 Task: Find a house in Rameswaram for 9 guests from 8th to 15th August with Wifi, TV, Gym, Breakfast, 5 bedrooms, 8+ beds, 5 bathrooms, and a price range of ₹10,000 to ₹14,000.
Action: Mouse moved to (452, 104)
Screenshot: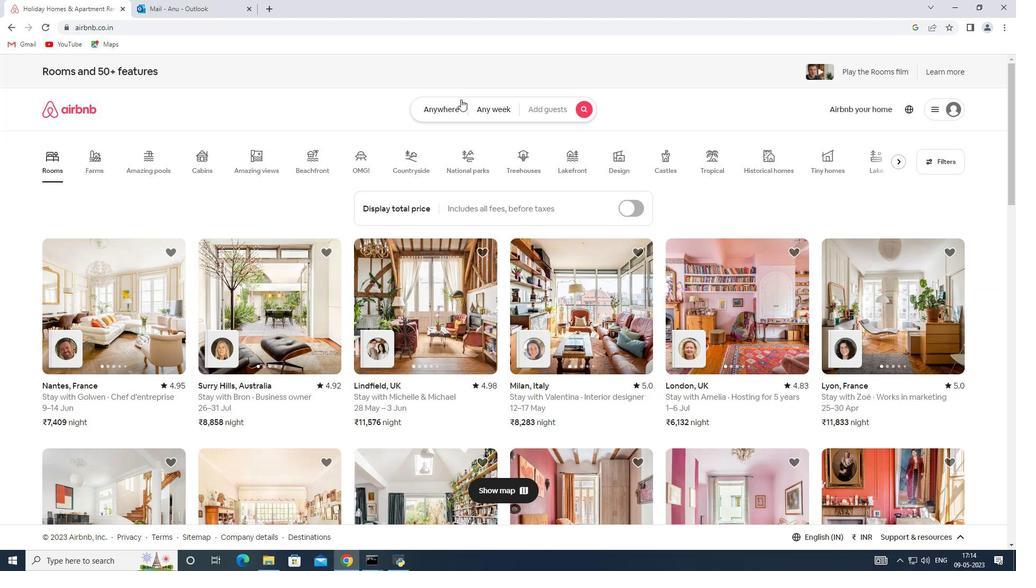 
Action: Mouse pressed left at (452, 104)
Screenshot: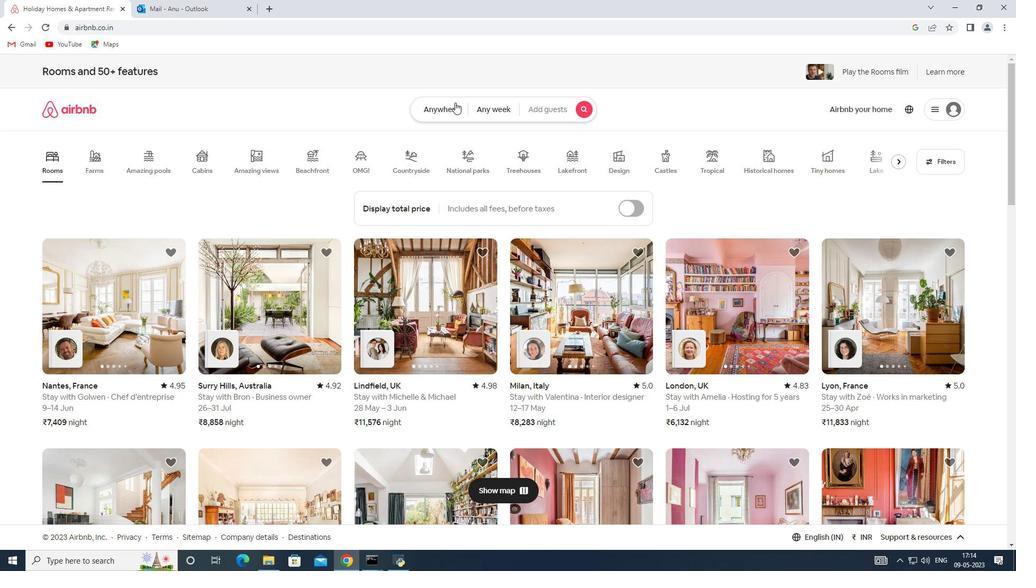 
Action: Mouse moved to (391, 155)
Screenshot: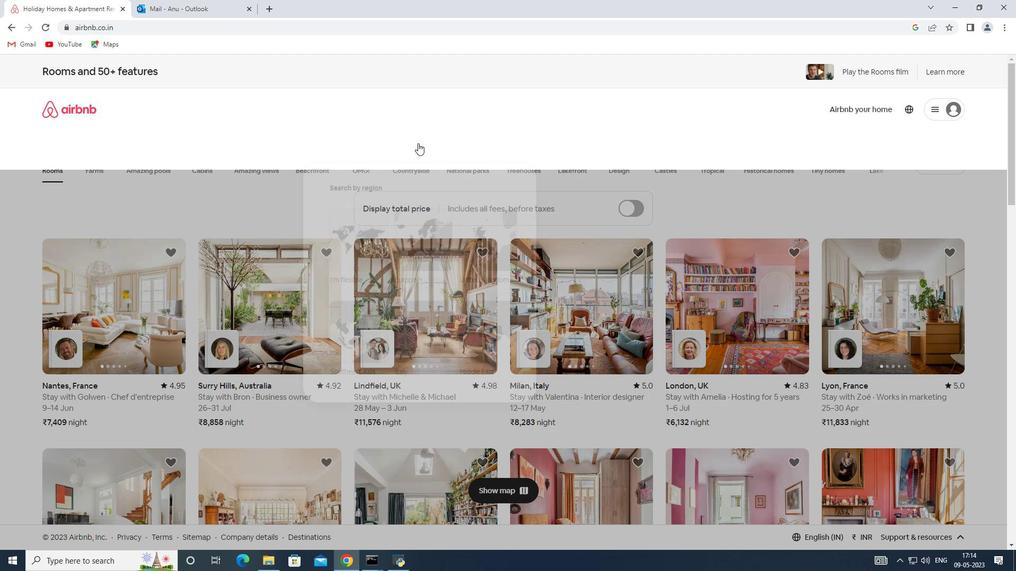 
Action: Mouse pressed left at (391, 155)
Screenshot: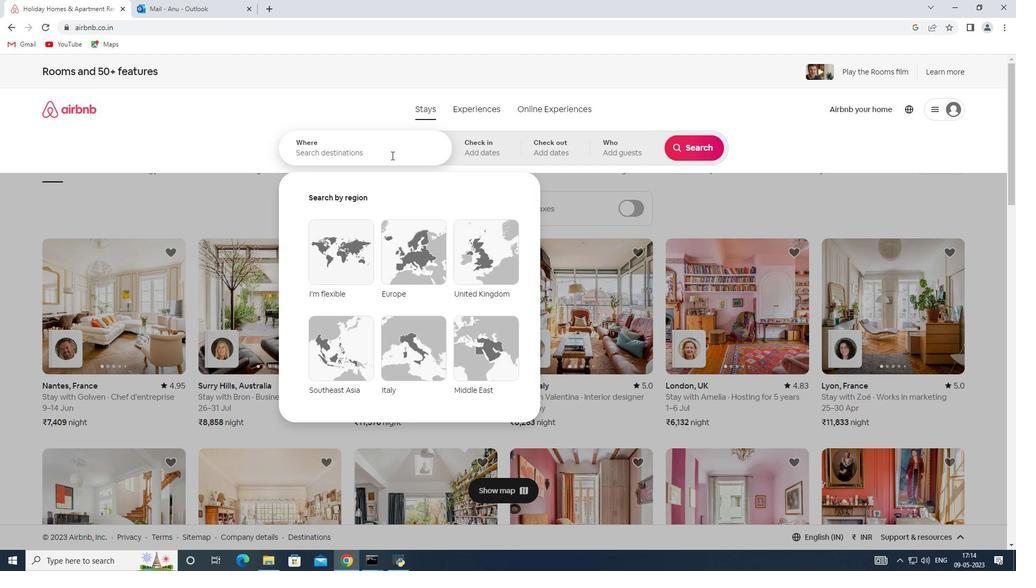 
Action: Key pressed <Key.shift><Key.shift><Key.shift>Rameswaram,<Key.shift>India
Screenshot: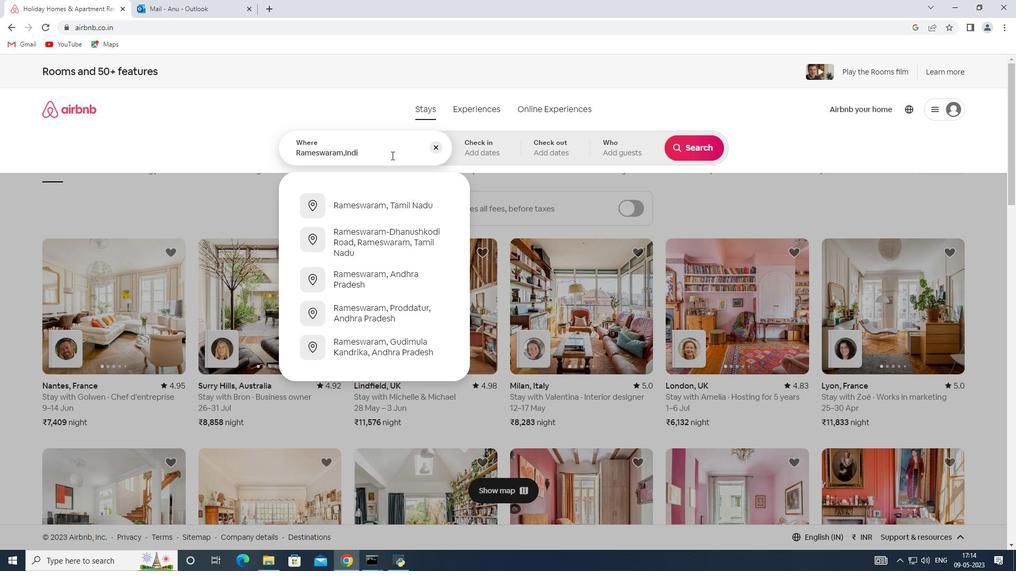 
Action: Mouse moved to (488, 150)
Screenshot: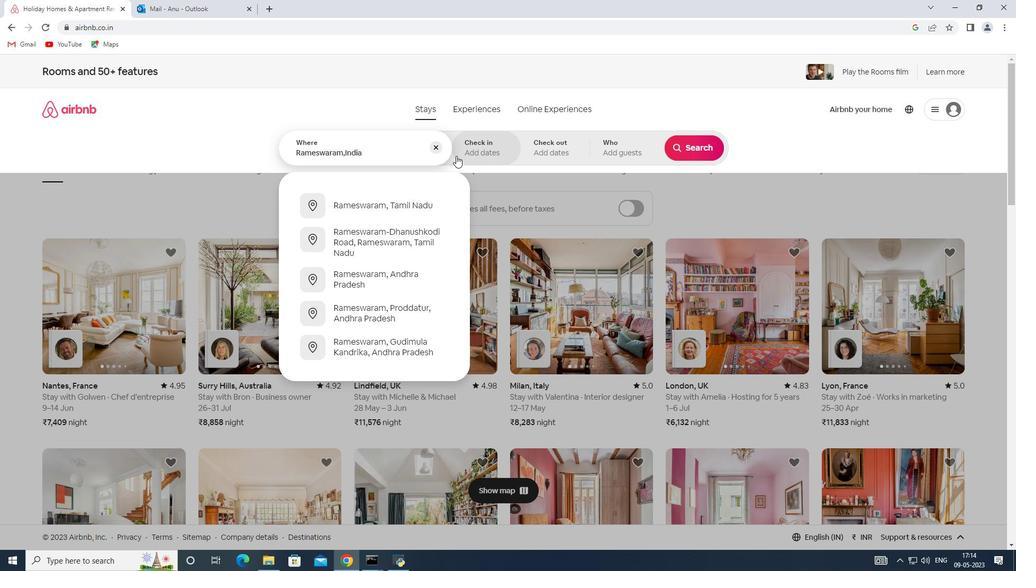
Action: Mouse pressed left at (488, 150)
Screenshot: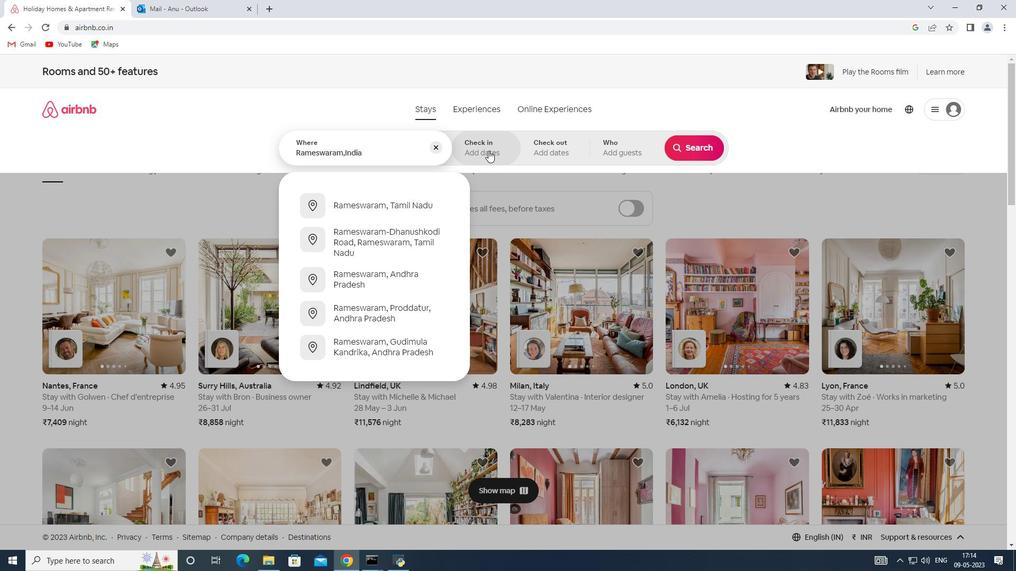 
Action: Mouse moved to (691, 236)
Screenshot: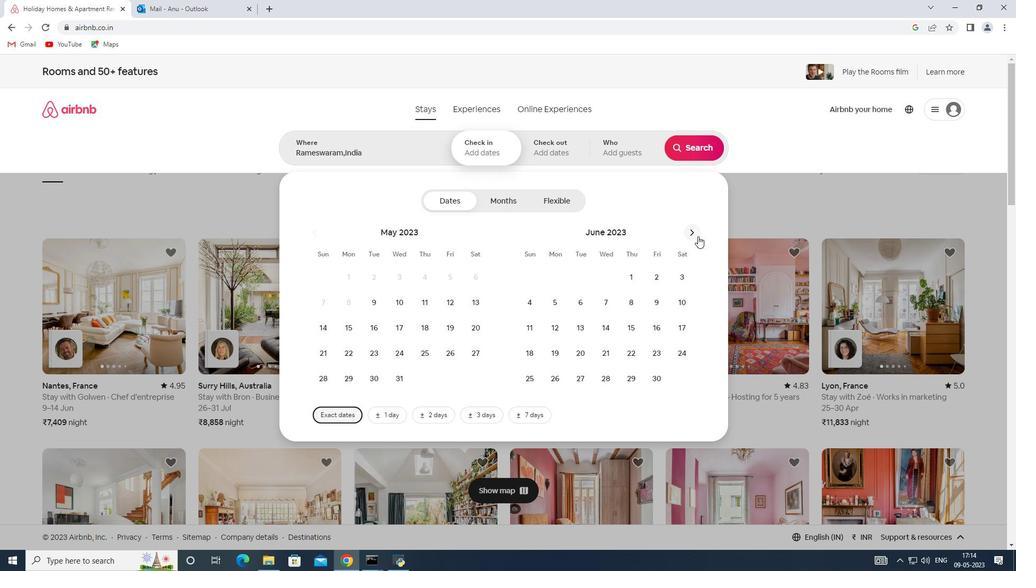 
Action: Mouse pressed left at (691, 236)
Screenshot: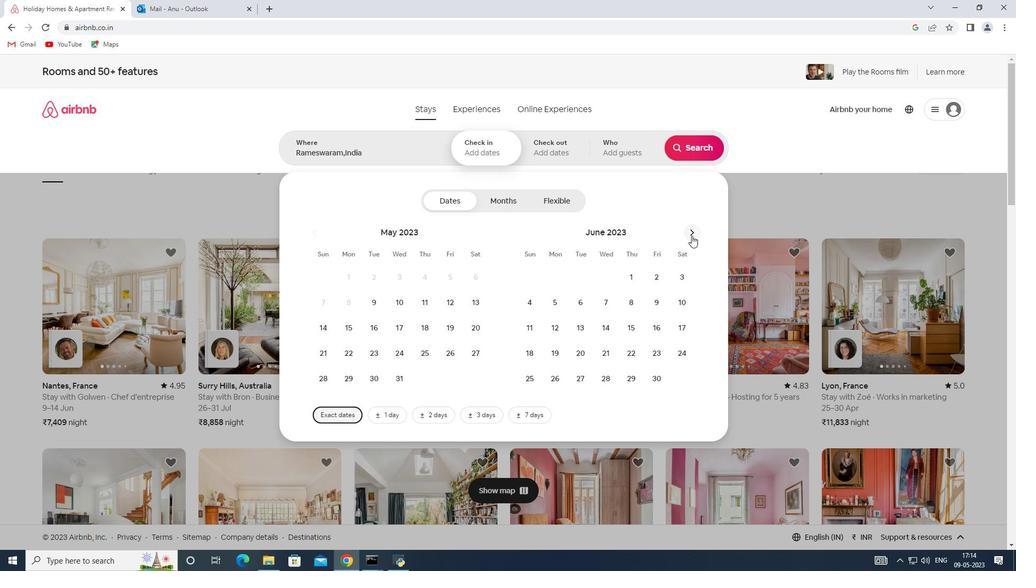 
Action: Mouse pressed left at (691, 236)
Screenshot: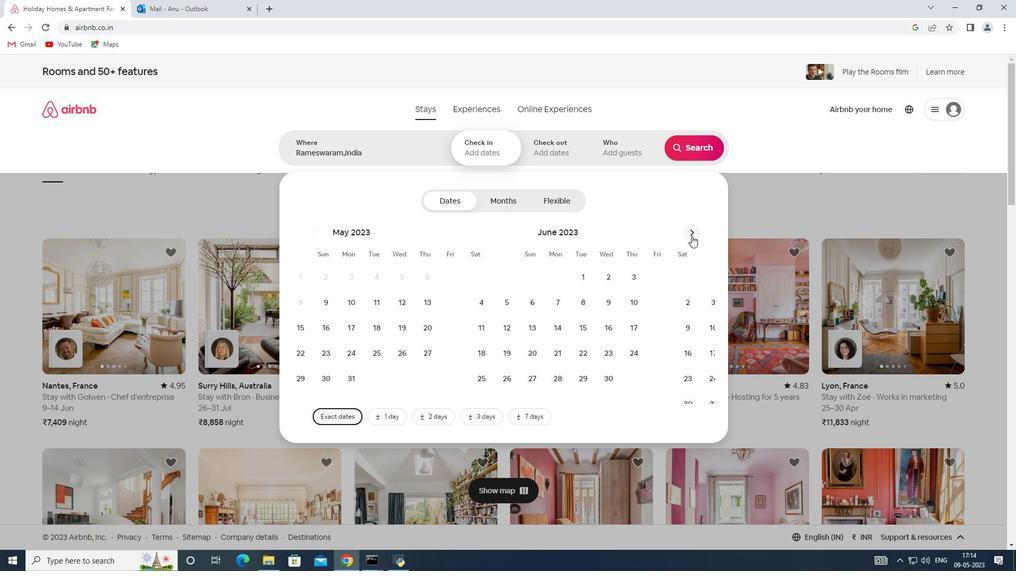 
Action: Mouse moved to (583, 301)
Screenshot: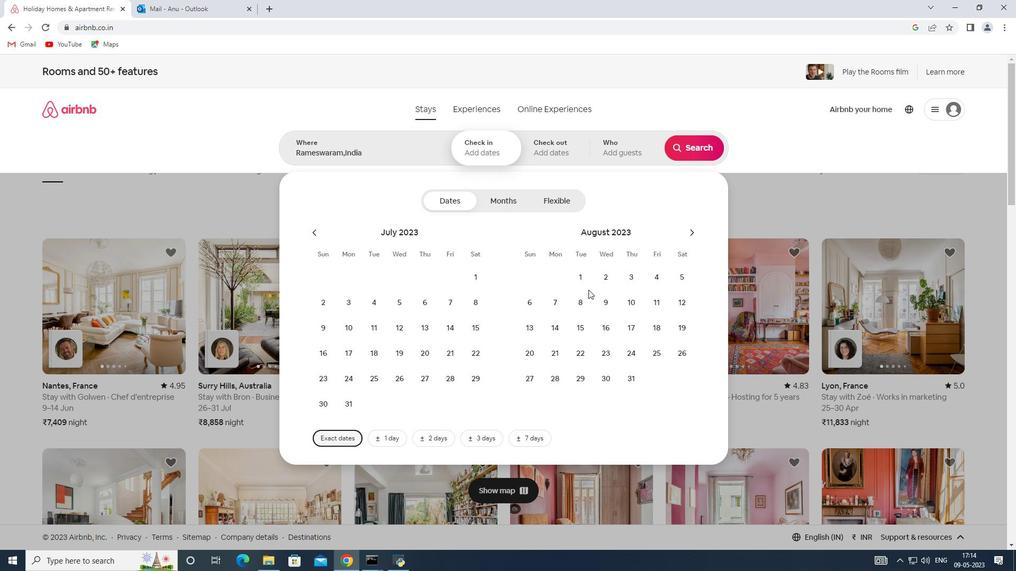 
Action: Mouse pressed left at (583, 301)
Screenshot: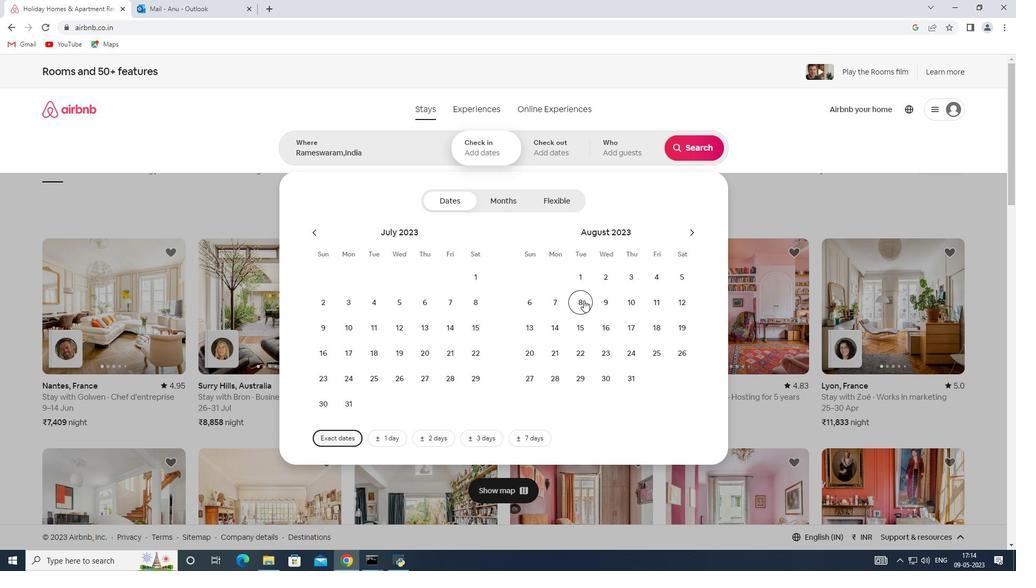 
Action: Mouse moved to (582, 323)
Screenshot: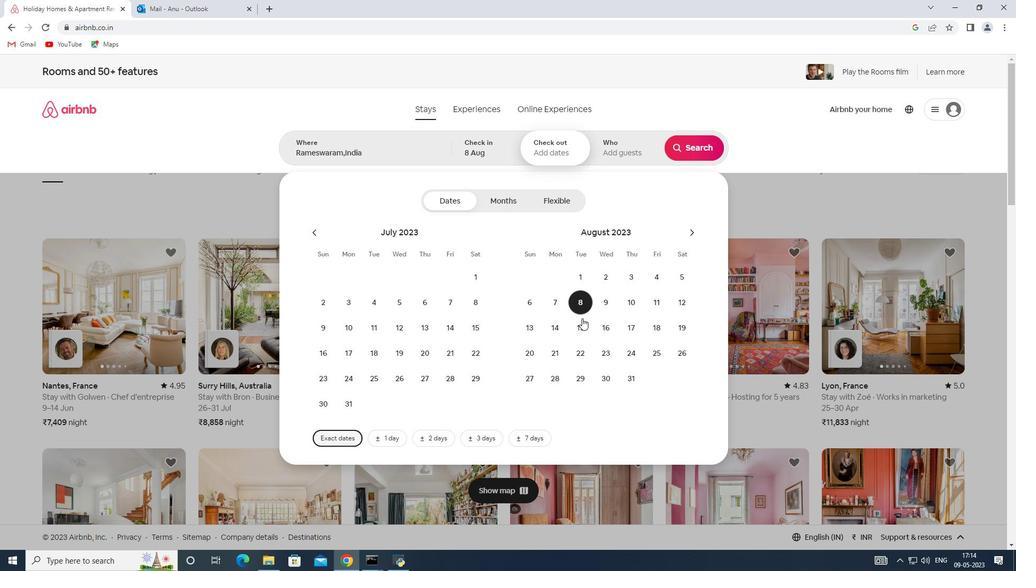 
Action: Mouse pressed left at (582, 323)
Screenshot: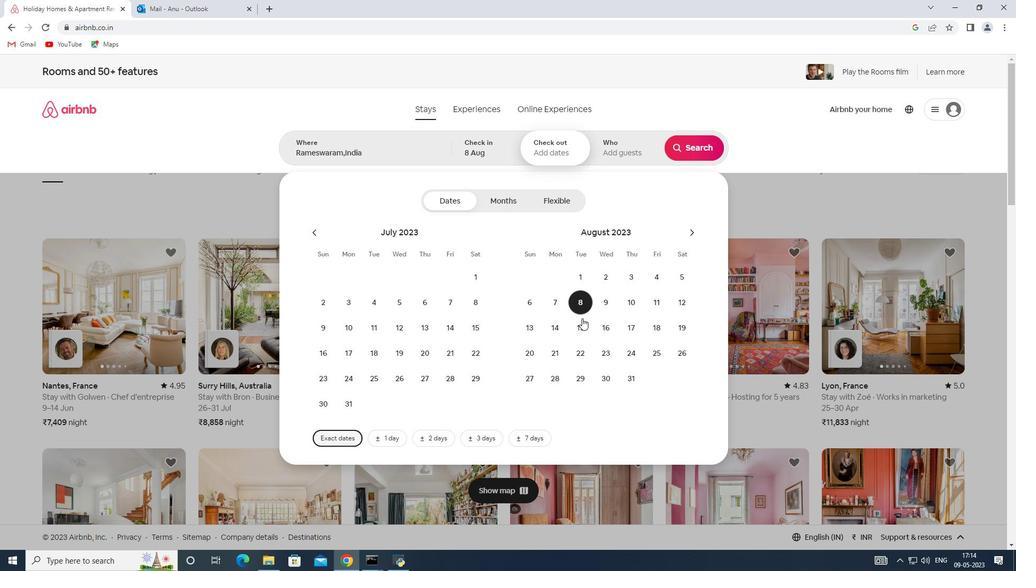 
Action: Mouse moved to (641, 145)
Screenshot: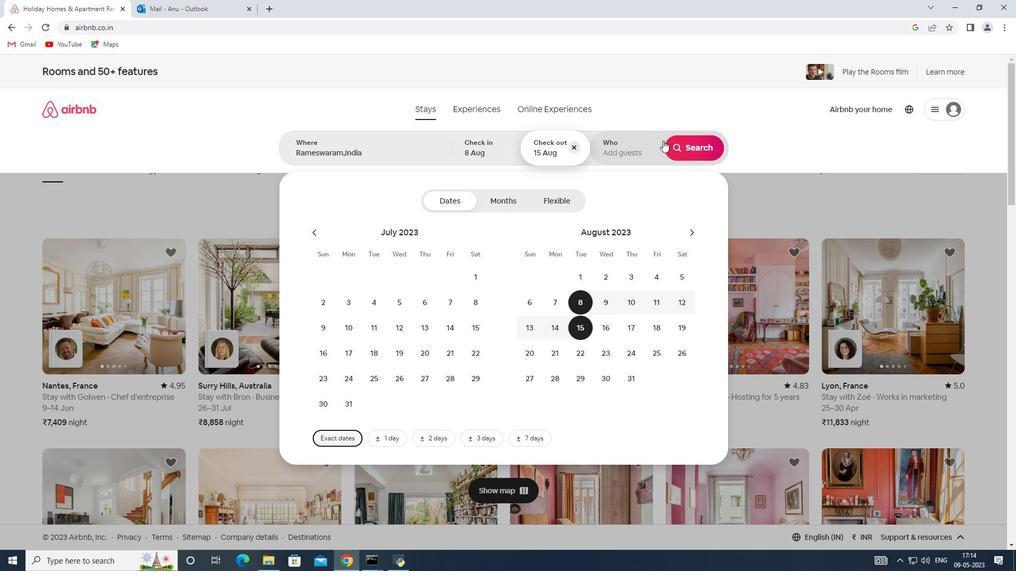 
Action: Mouse pressed left at (641, 145)
Screenshot: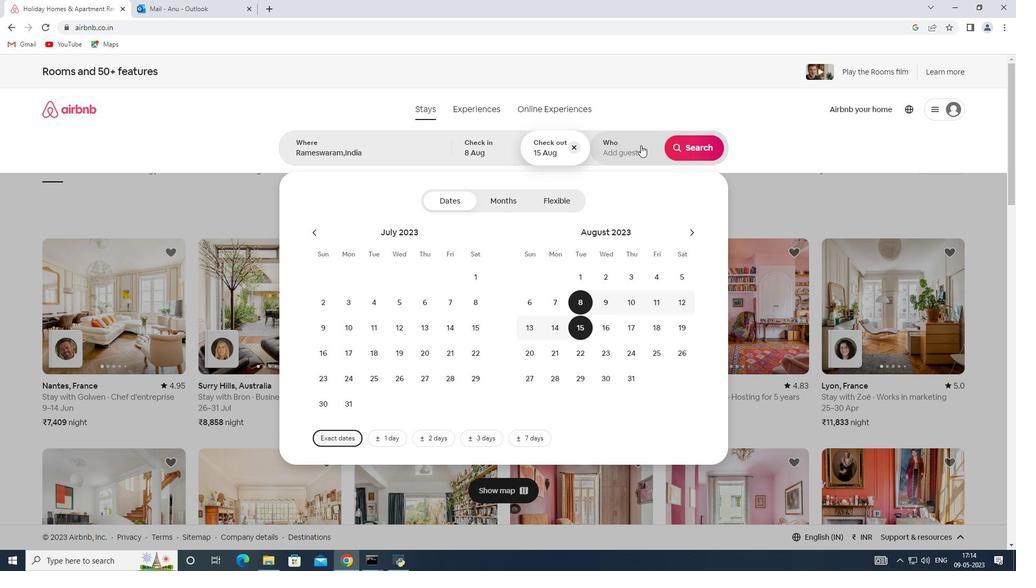 
Action: Mouse moved to (698, 201)
Screenshot: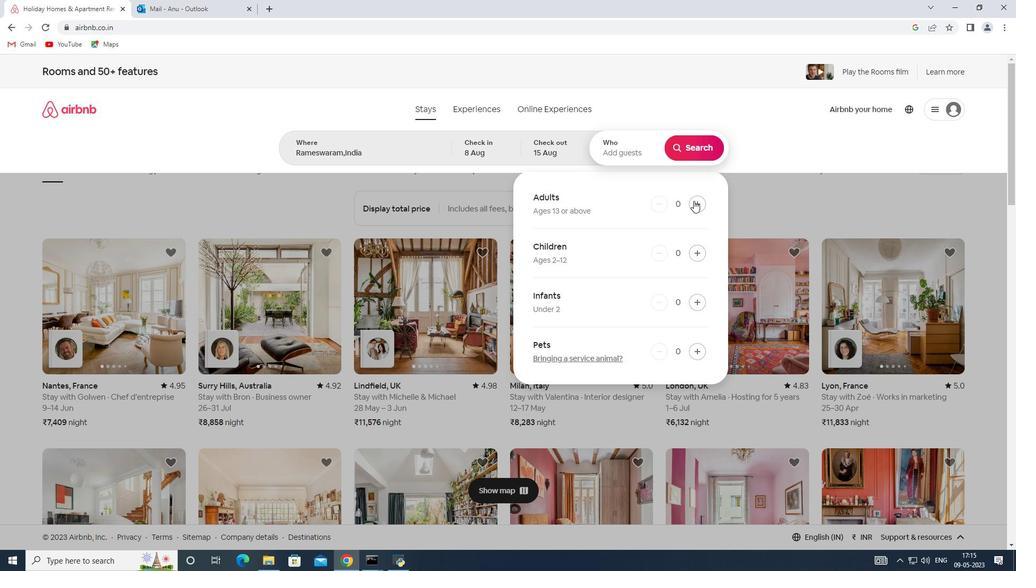 
Action: Mouse pressed left at (698, 201)
Screenshot: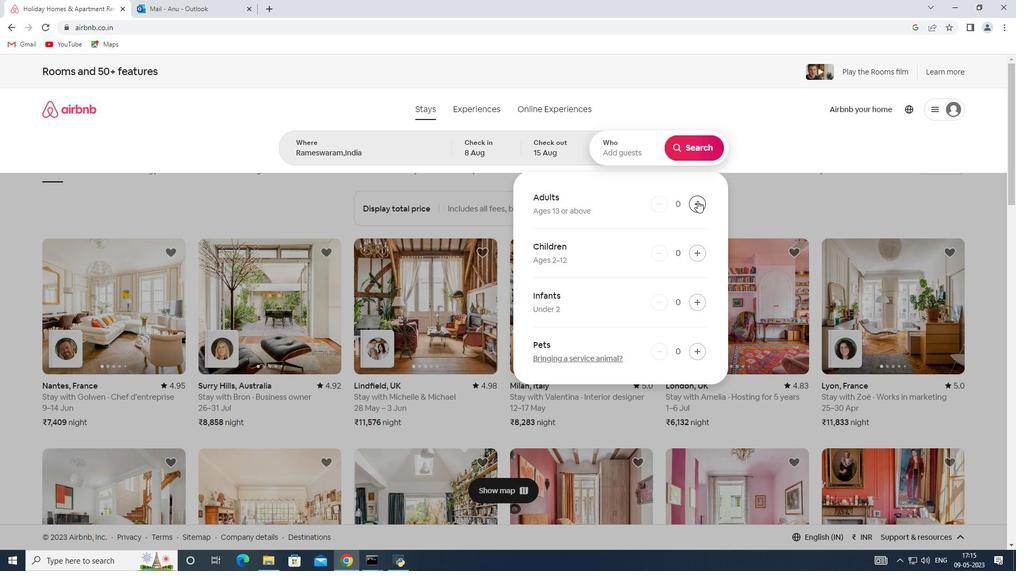 
Action: Mouse pressed left at (698, 201)
Screenshot: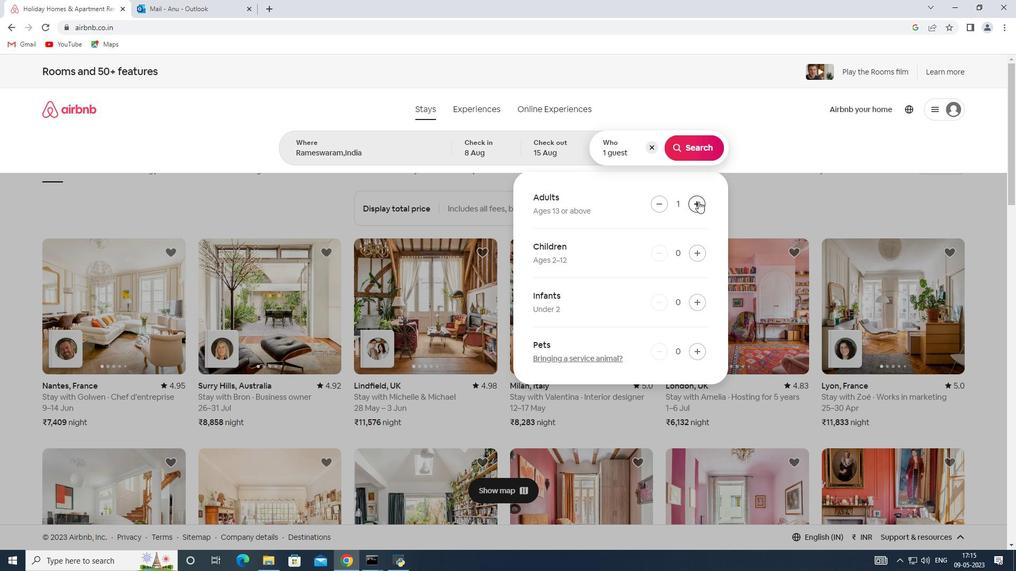 
Action: Mouse pressed left at (698, 201)
Screenshot: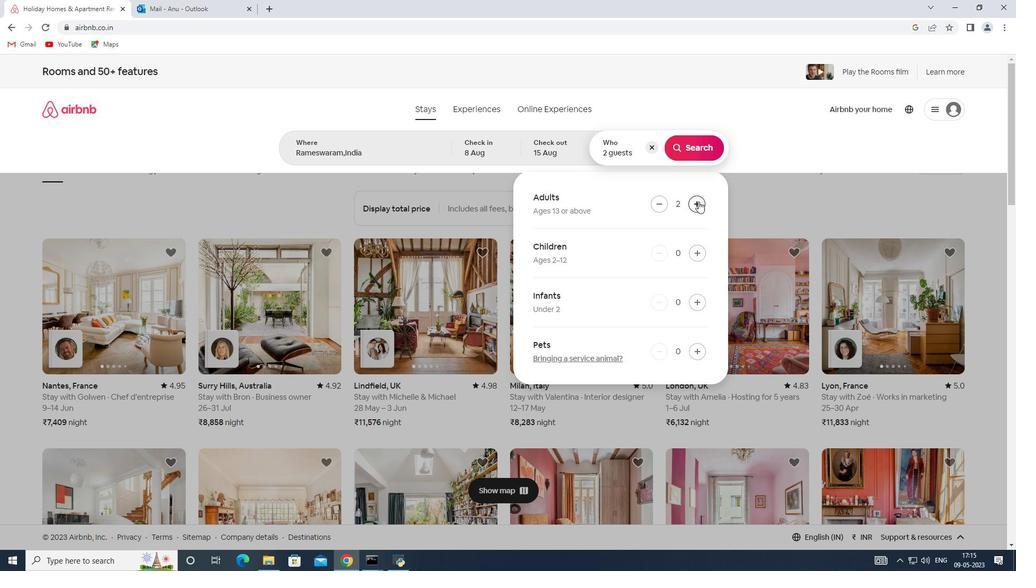 
Action: Mouse pressed left at (698, 201)
Screenshot: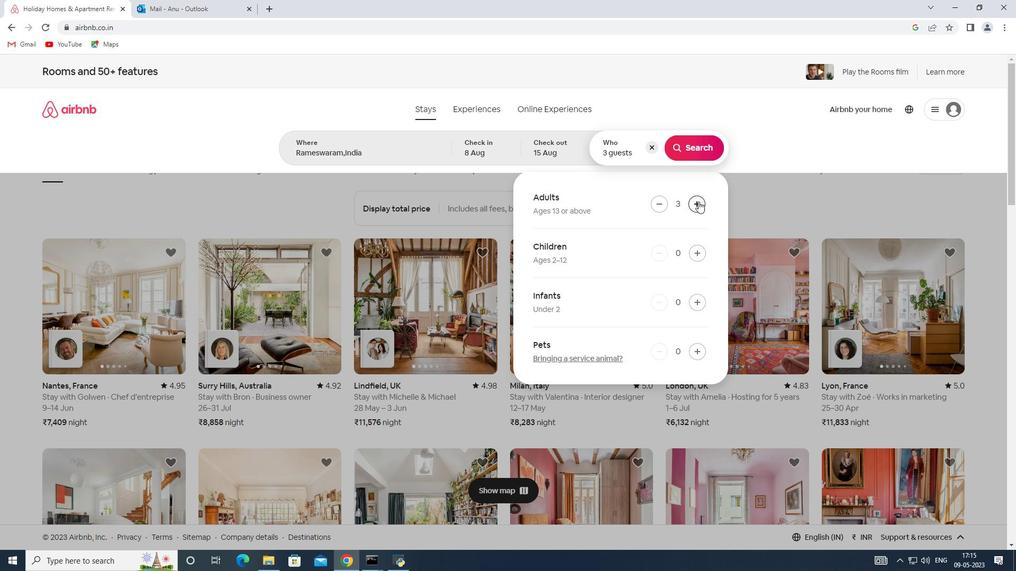 
Action: Mouse pressed left at (698, 201)
Screenshot: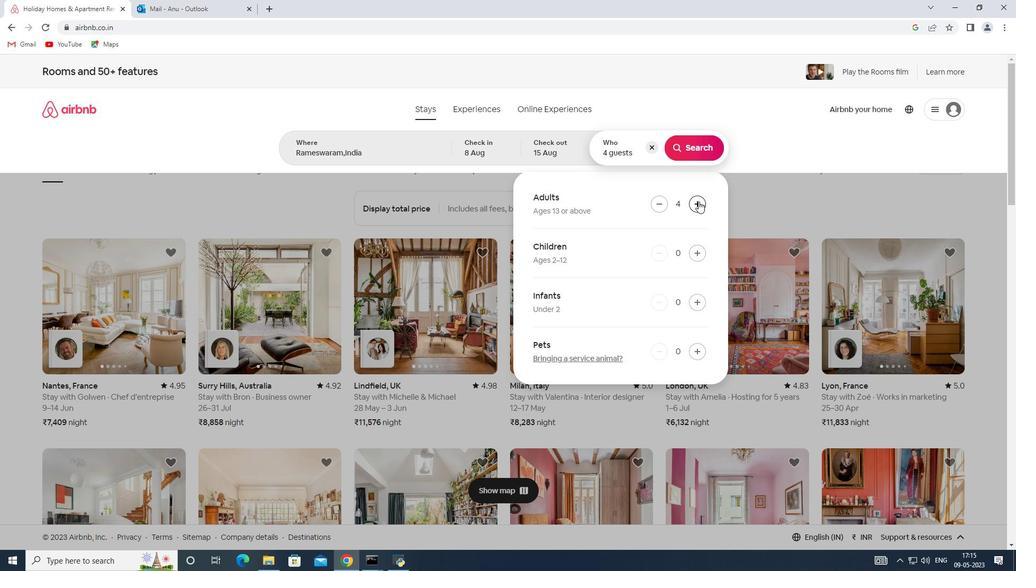 
Action: Mouse pressed left at (698, 201)
Screenshot: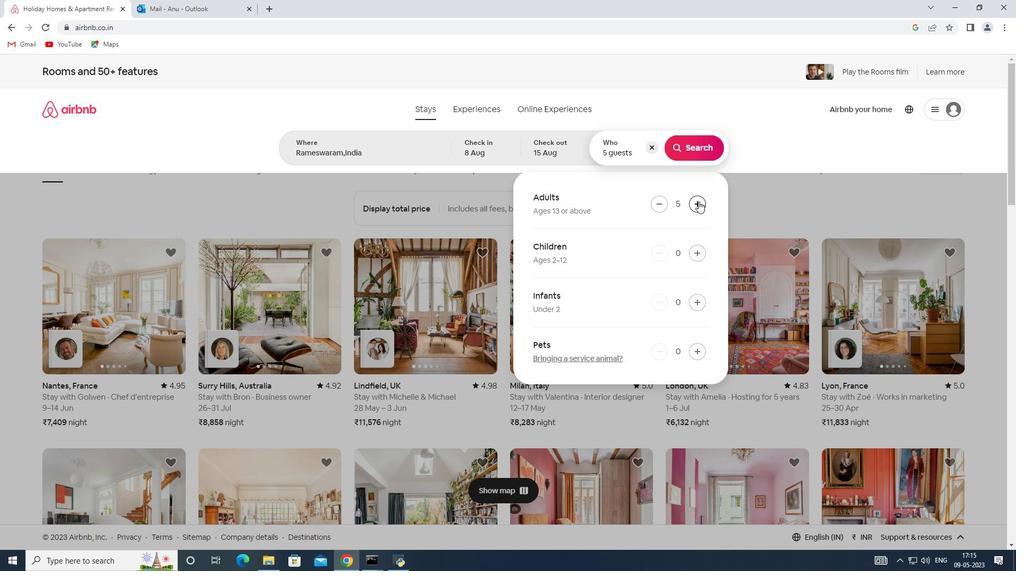
Action: Mouse pressed left at (698, 201)
Screenshot: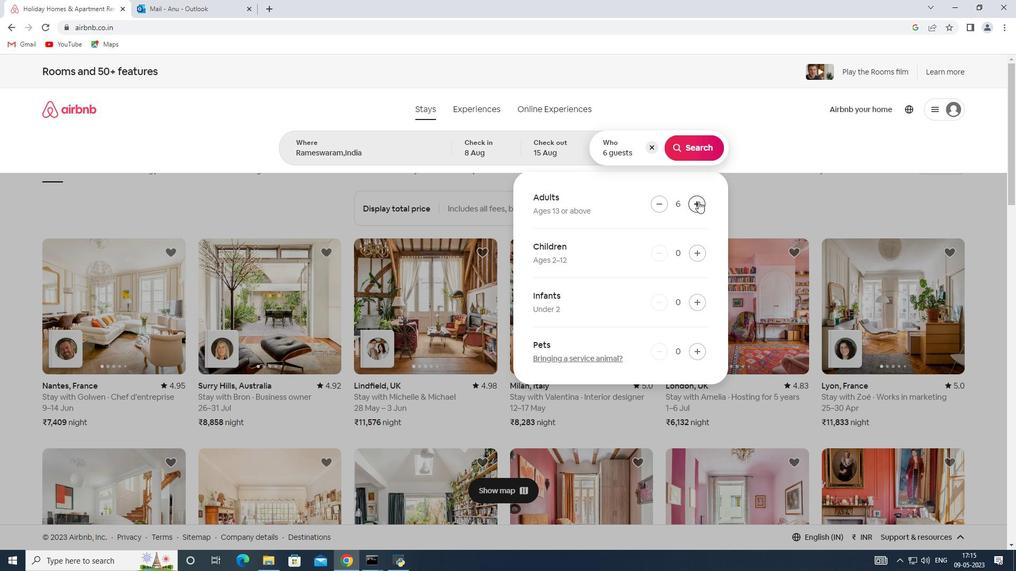 
Action: Mouse pressed left at (698, 201)
Screenshot: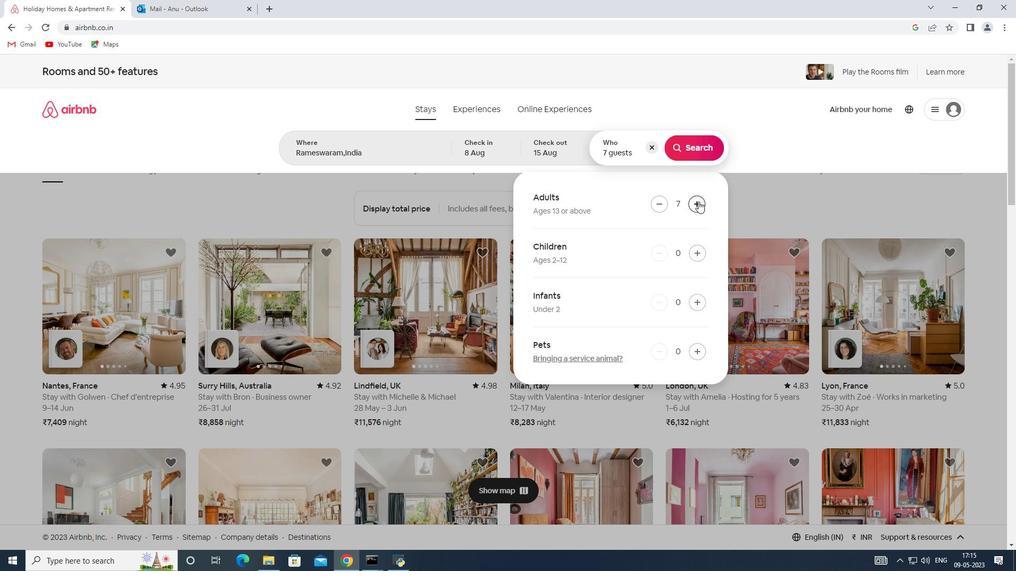 
Action: Mouse pressed left at (698, 201)
Screenshot: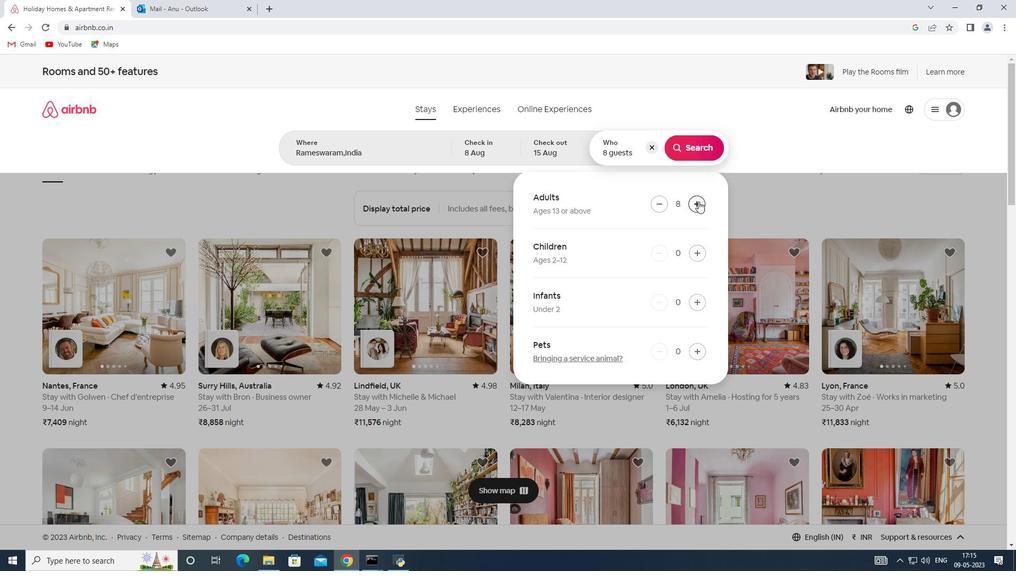 
Action: Mouse moved to (697, 150)
Screenshot: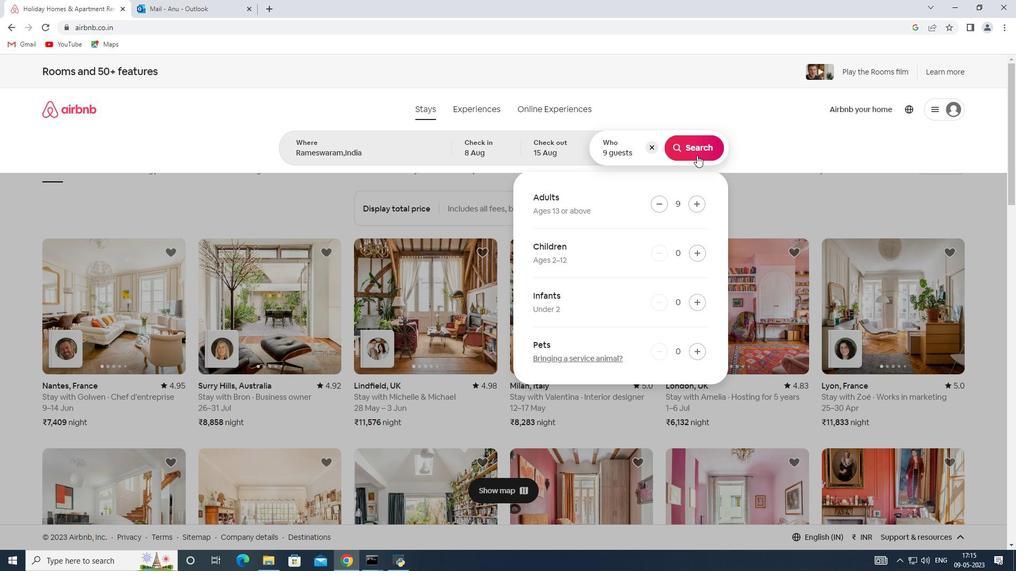 
Action: Mouse pressed left at (697, 150)
Screenshot: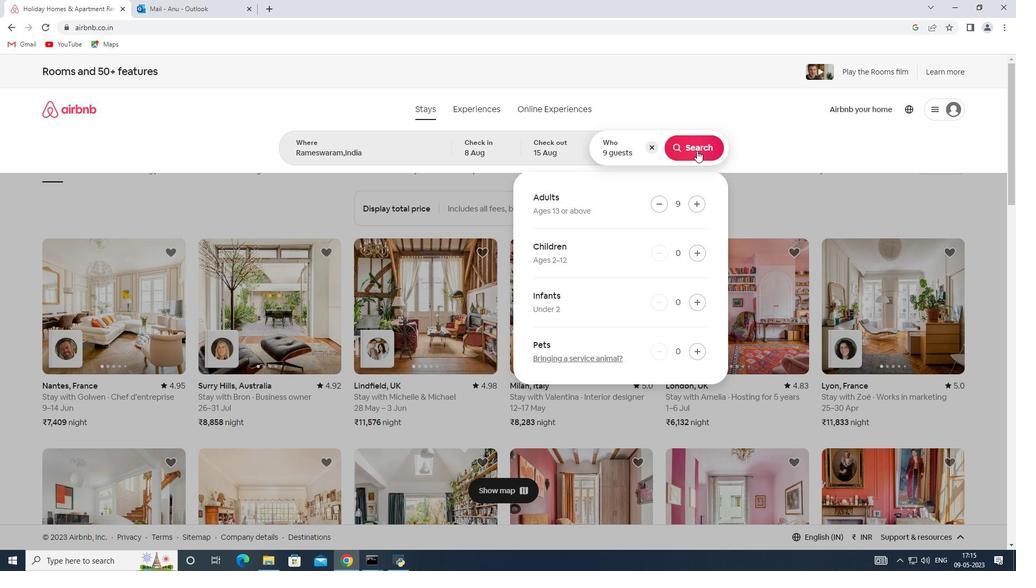 
Action: Mouse moved to (965, 114)
Screenshot: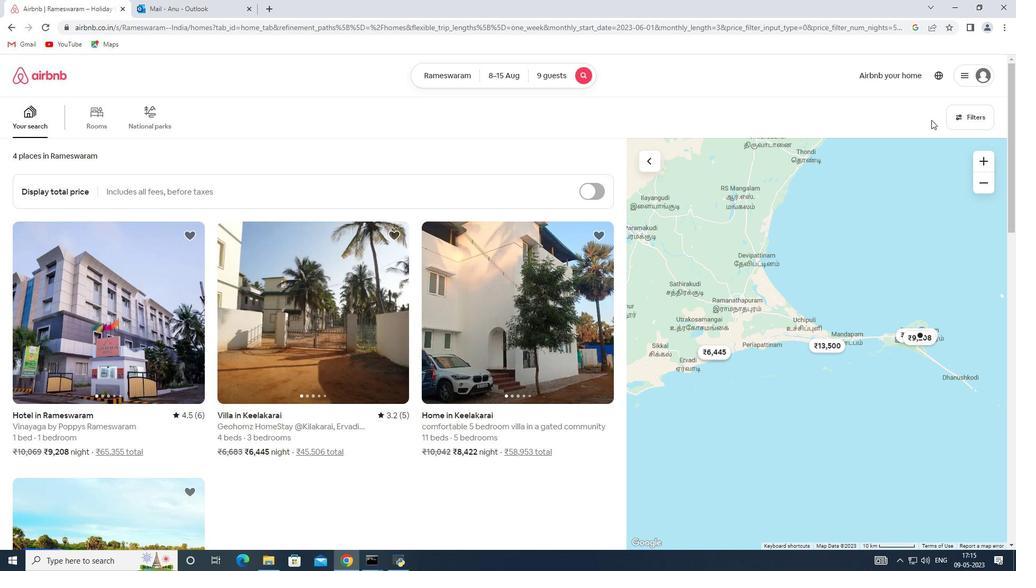 
Action: Mouse pressed left at (965, 114)
Screenshot: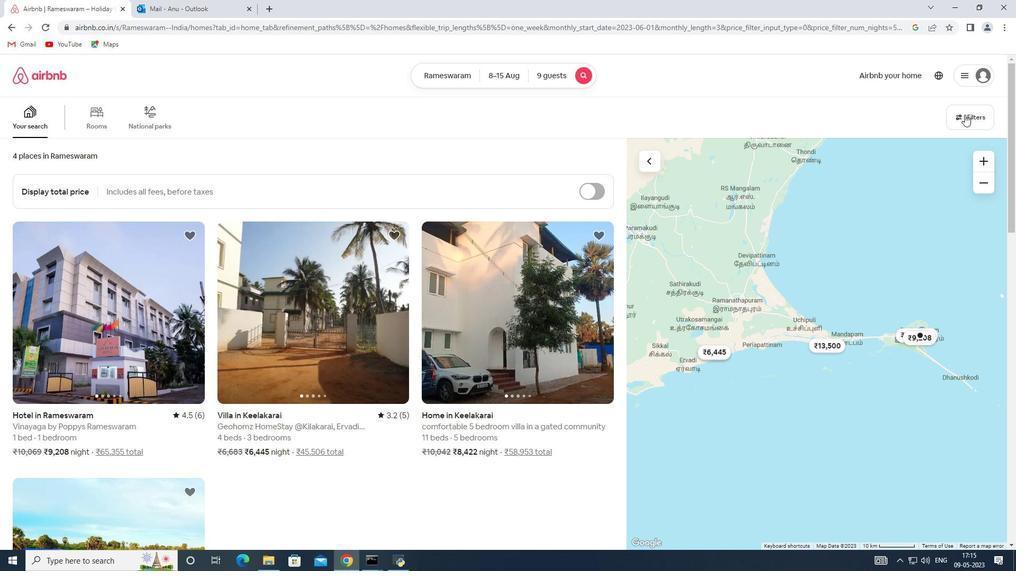 
Action: Mouse moved to (363, 381)
Screenshot: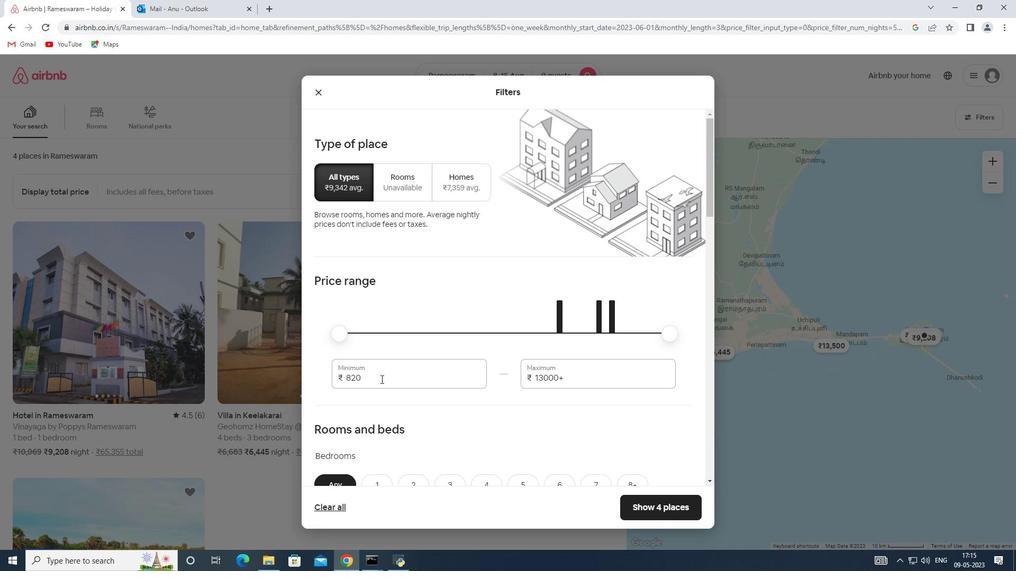 
Action: Mouse pressed left at (363, 381)
Screenshot: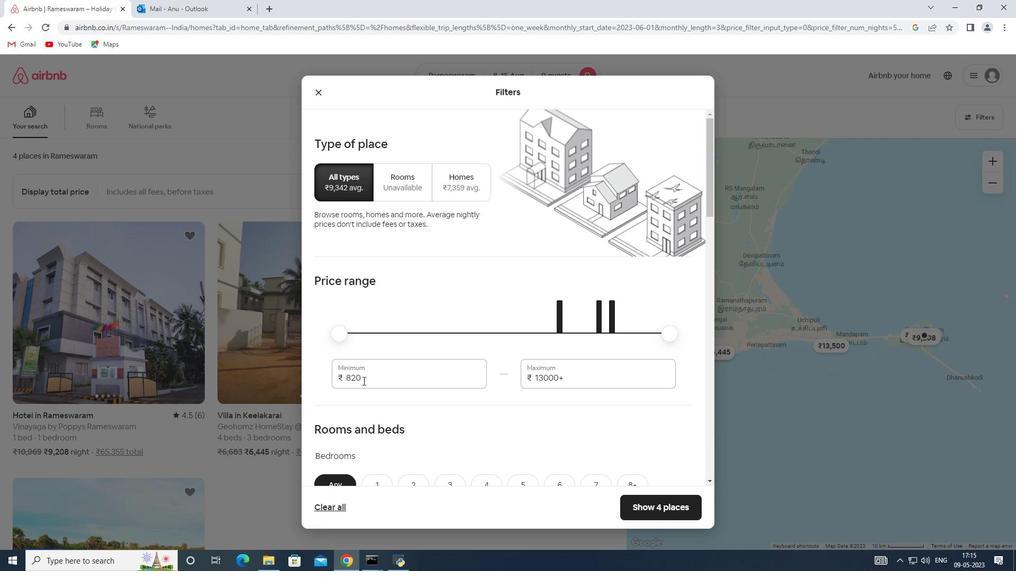 
Action: Mouse moved to (343, 380)
Screenshot: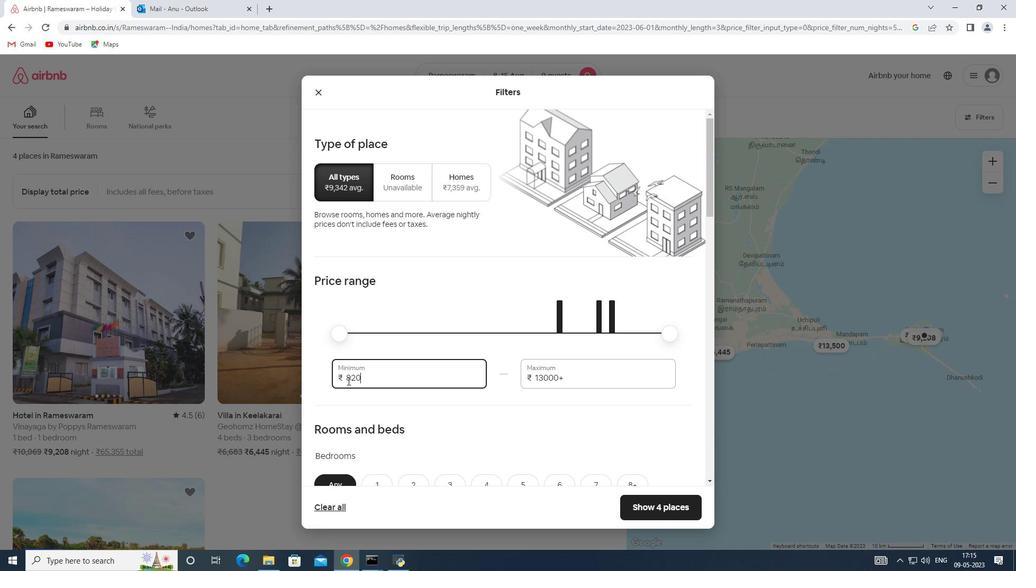 
Action: Key pressed 10000
Screenshot: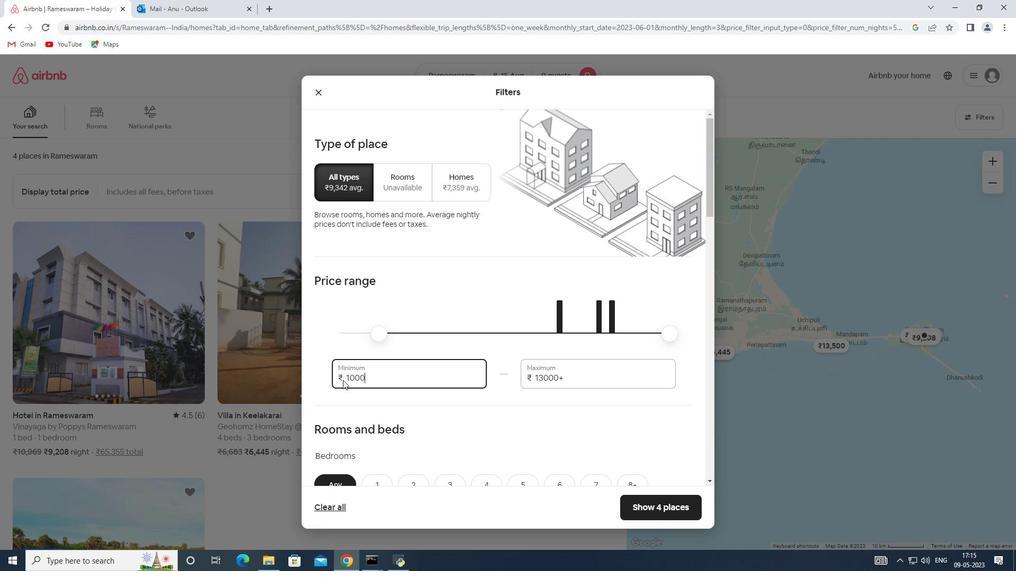 
Action: Mouse moved to (565, 380)
Screenshot: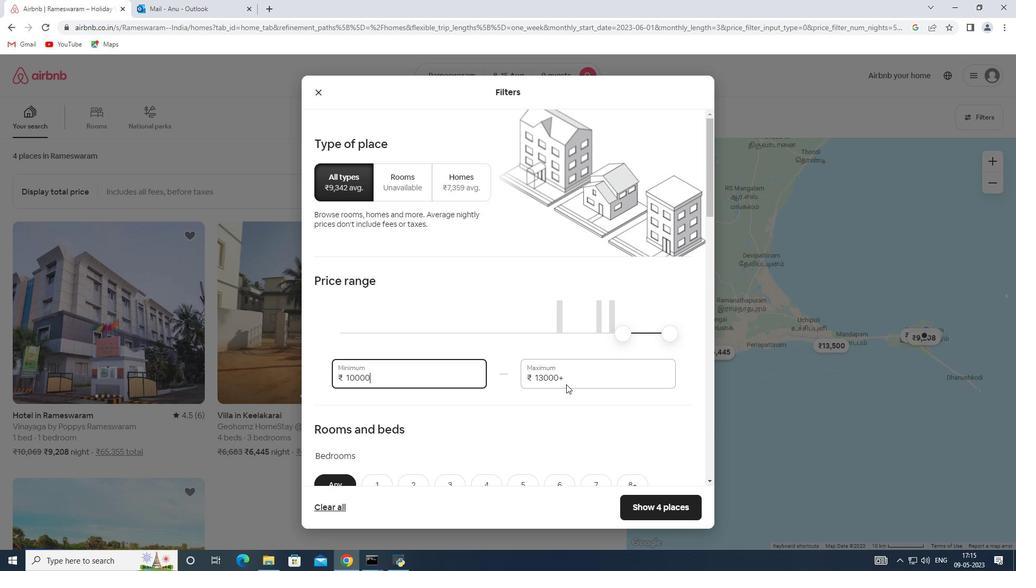 
Action: Mouse pressed left at (565, 380)
Screenshot: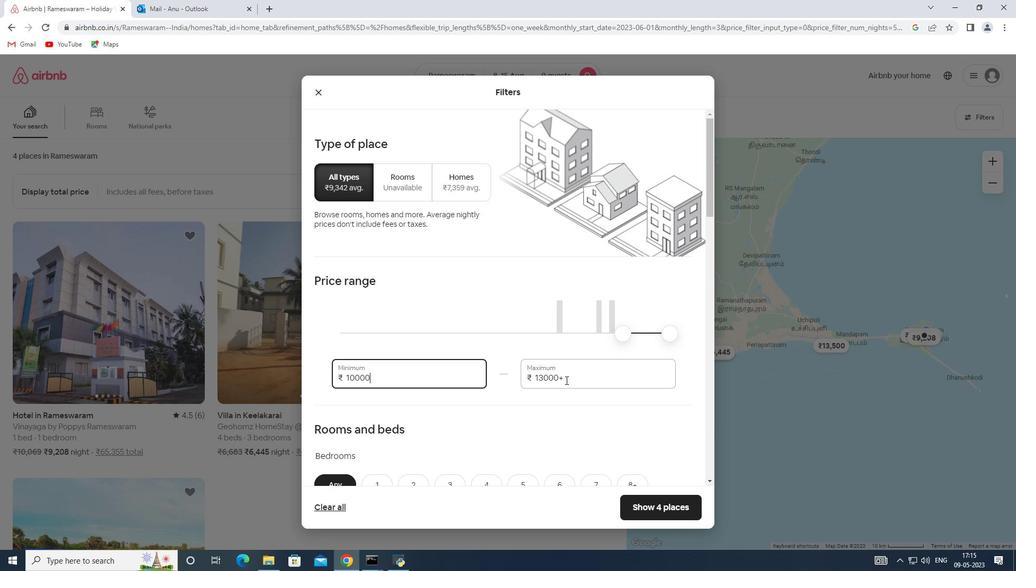 
Action: Mouse moved to (502, 380)
Screenshot: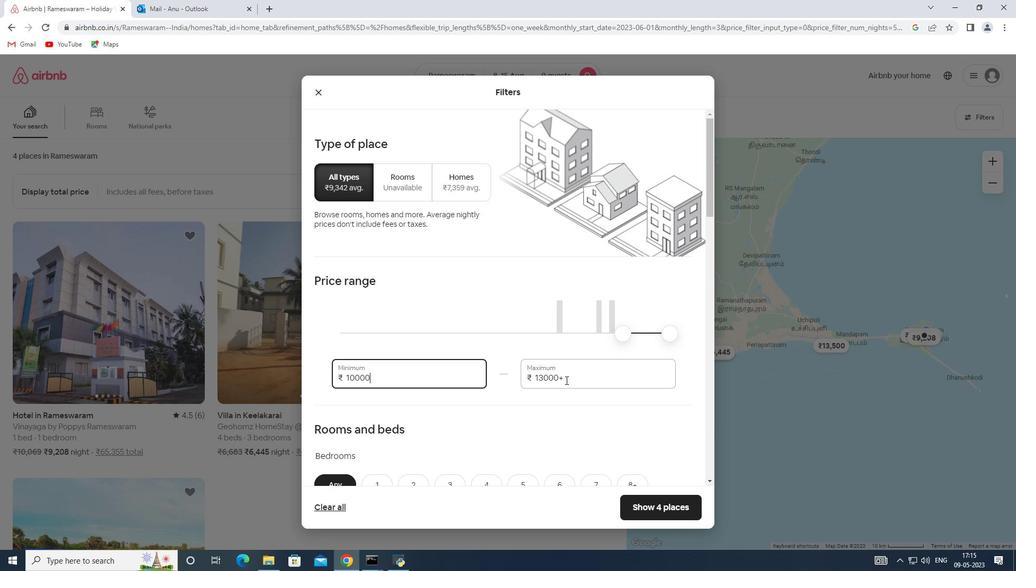 
Action: Key pressed 14000
Screenshot: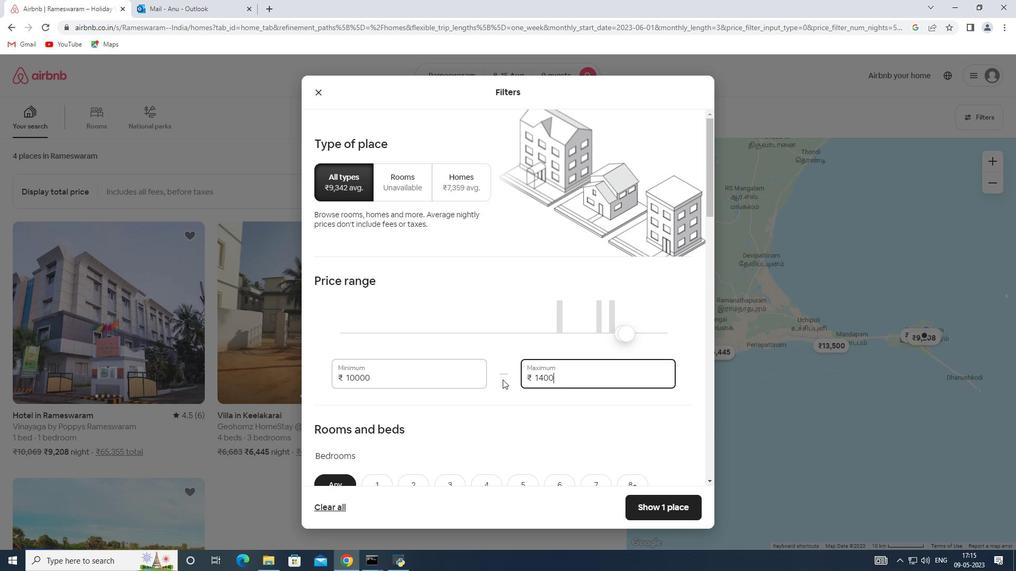 
Action: Mouse scrolled (502, 379) with delta (0, 0)
Screenshot: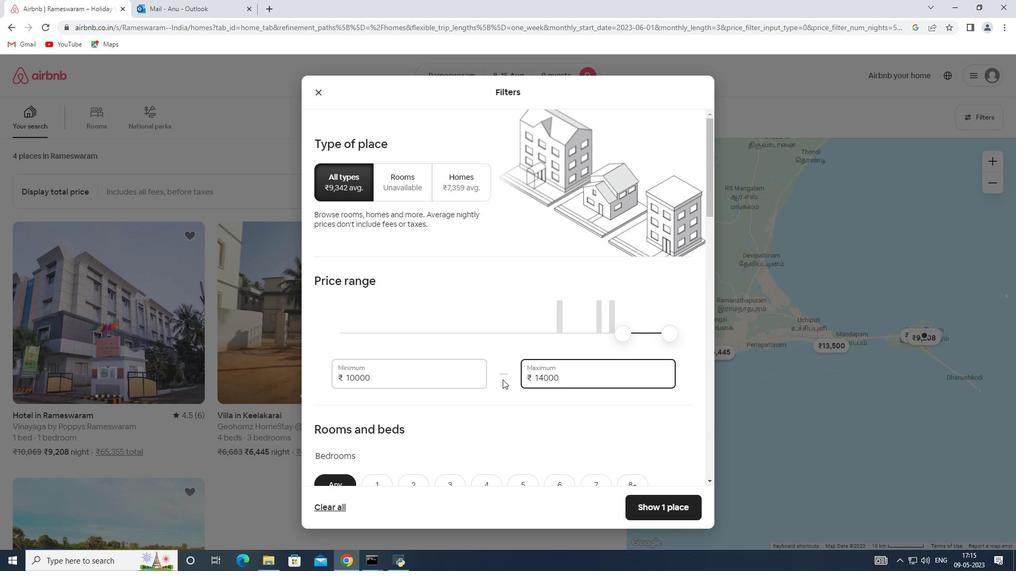 
Action: Mouse scrolled (502, 379) with delta (0, 0)
Screenshot: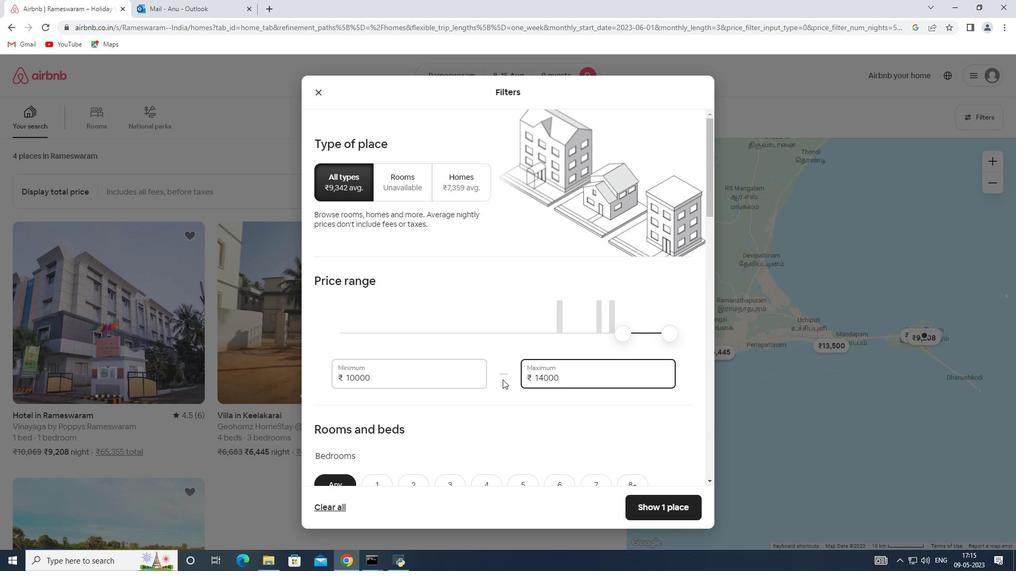
Action: Mouse scrolled (502, 379) with delta (0, 0)
Screenshot: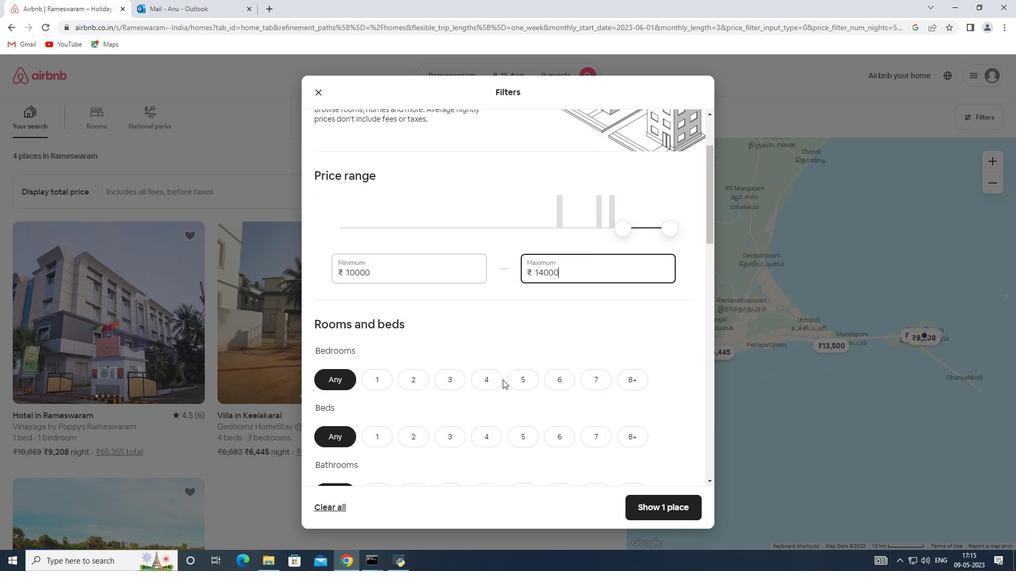 
Action: Mouse moved to (523, 331)
Screenshot: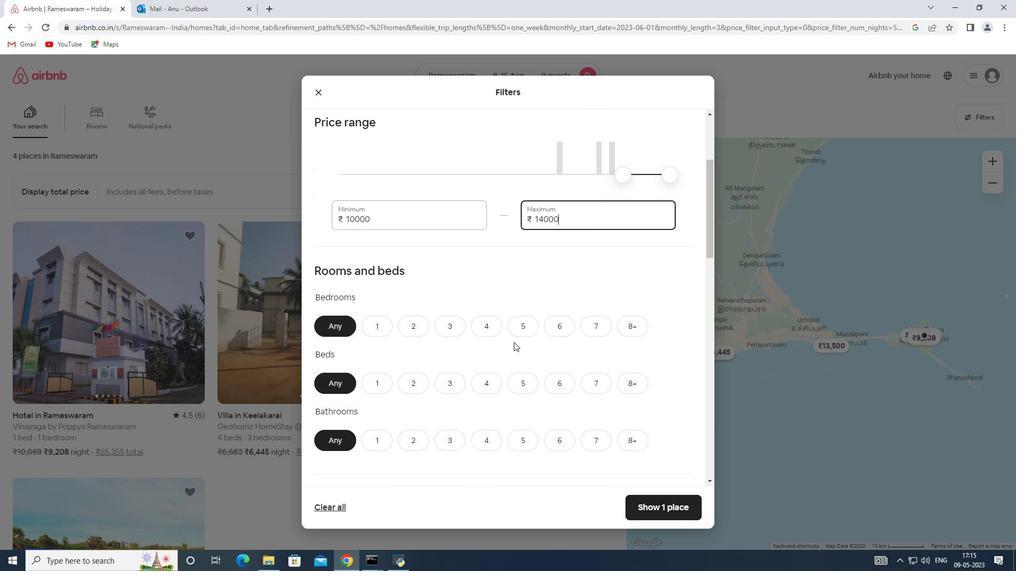 
Action: Mouse pressed left at (523, 331)
Screenshot: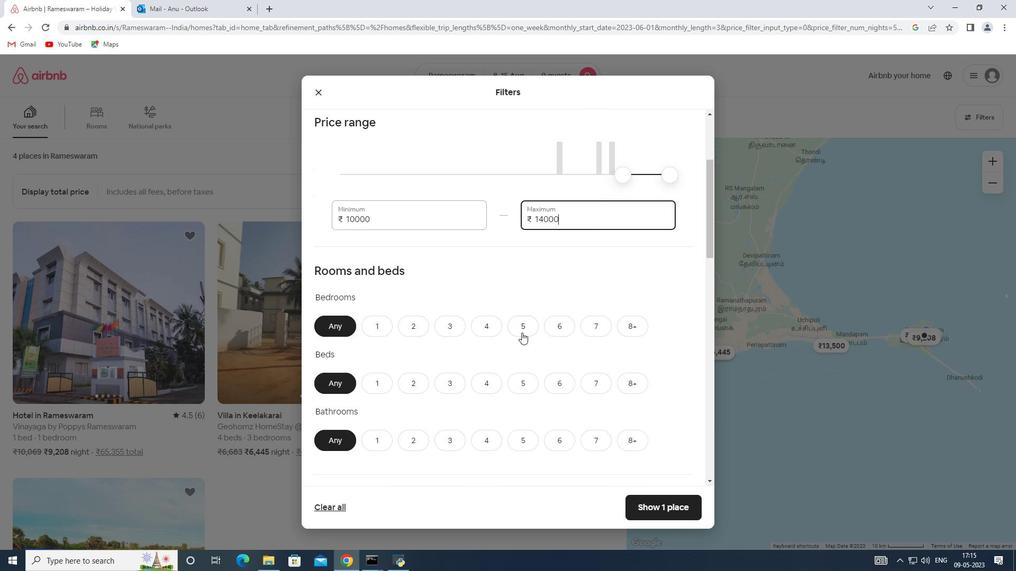 
Action: Mouse moved to (629, 382)
Screenshot: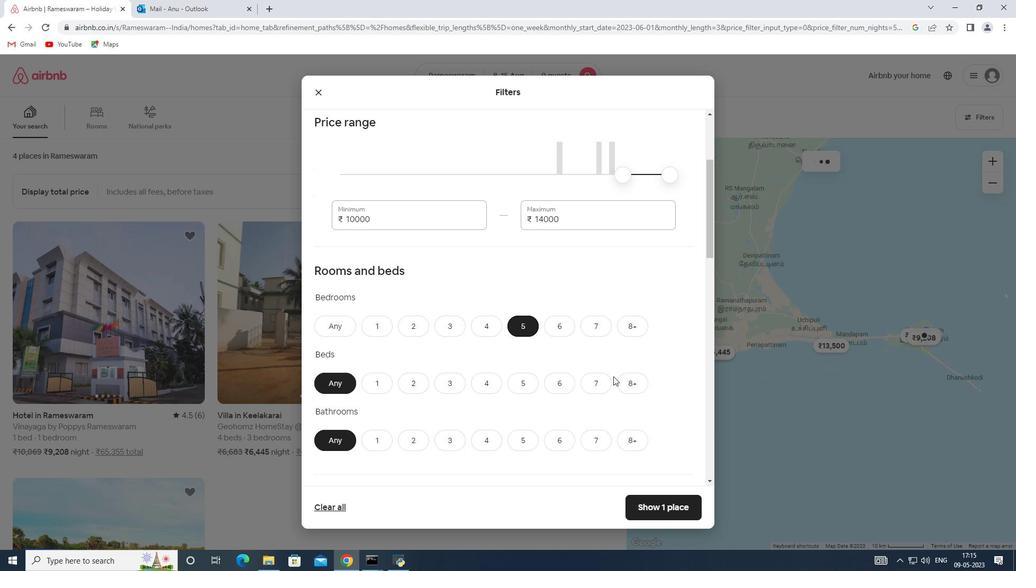 
Action: Mouse pressed left at (629, 382)
Screenshot: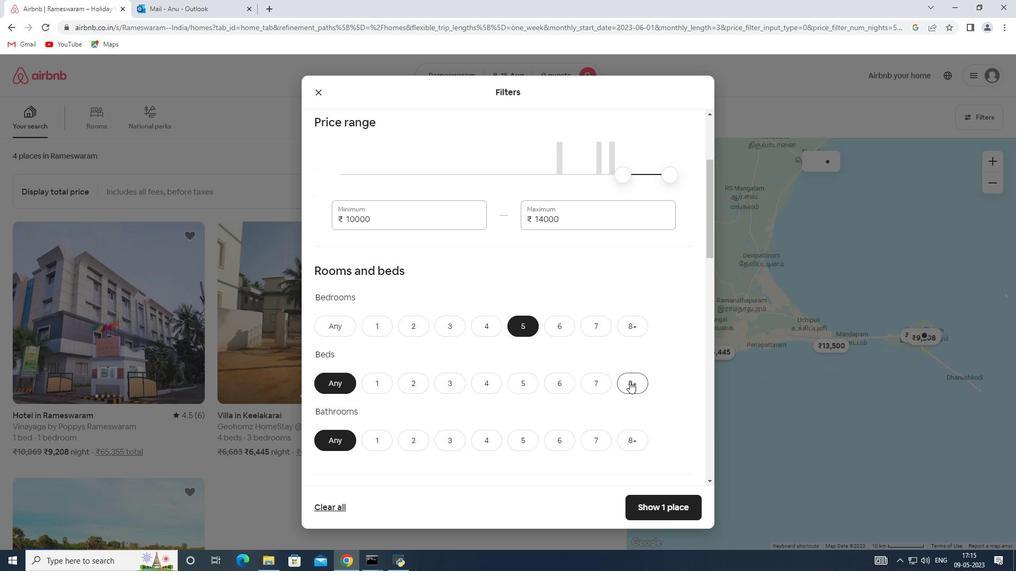 
Action: Mouse moved to (520, 438)
Screenshot: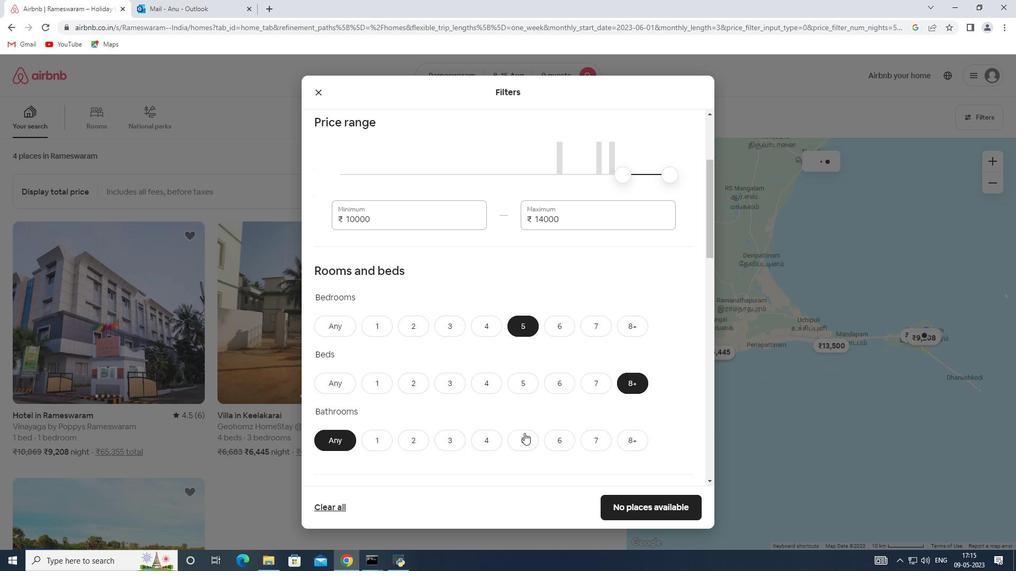 
Action: Mouse pressed left at (520, 438)
Screenshot: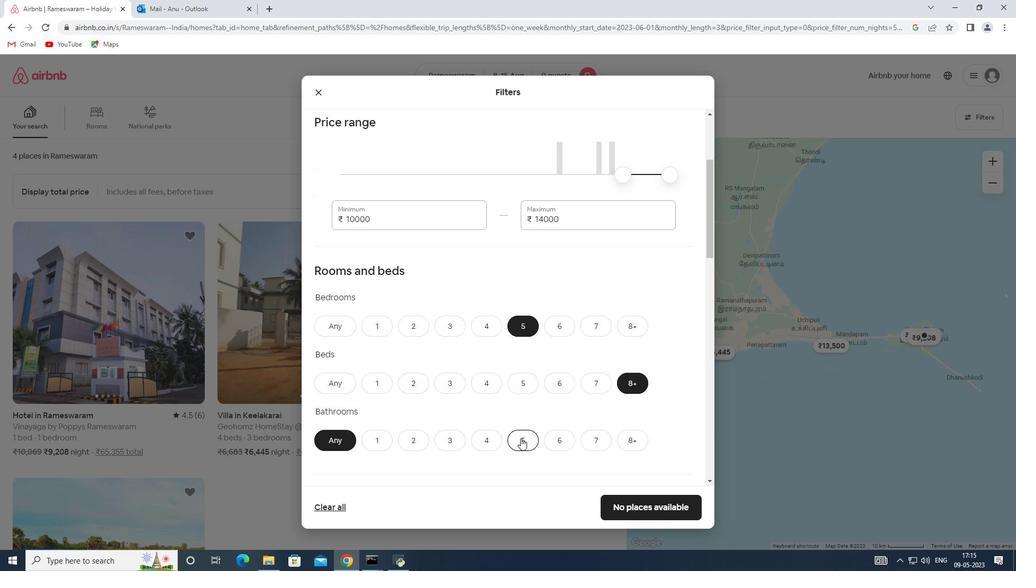 
Action: Mouse moved to (519, 438)
Screenshot: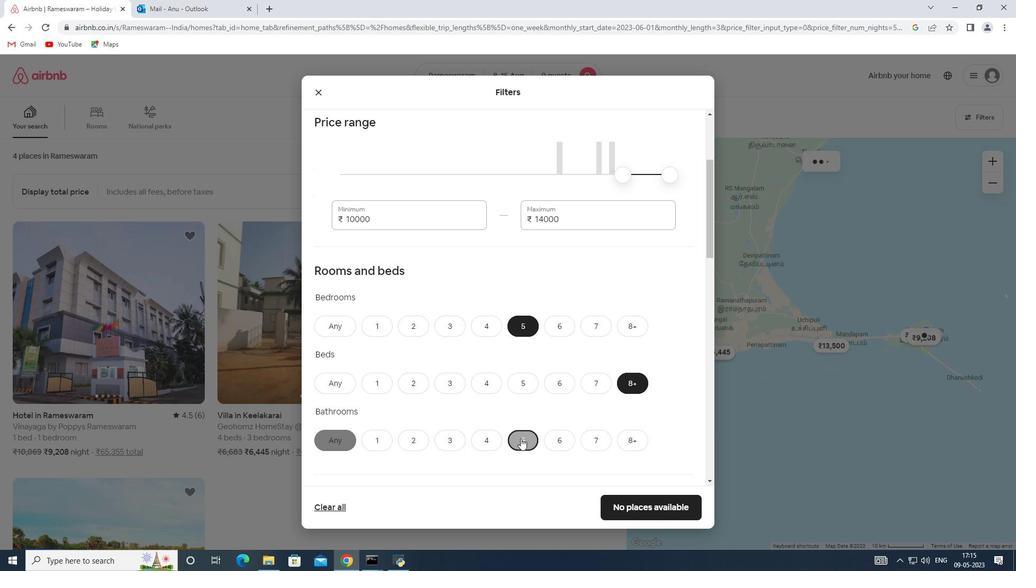 
Action: Mouse scrolled (519, 437) with delta (0, 0)
Screenshot: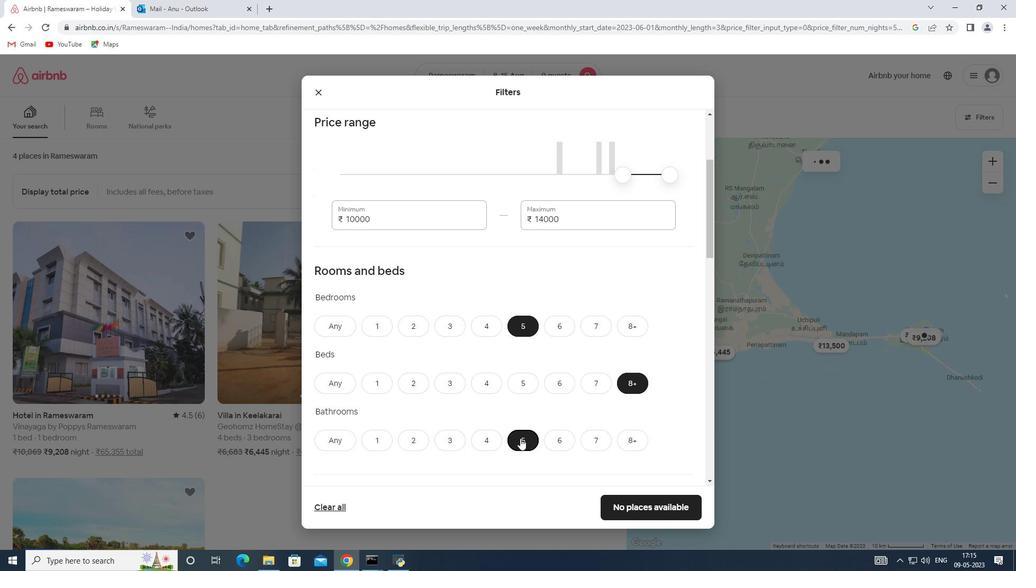 
Action: Mouse scrolled (519, 437) with delta (0, 0)
Screenshot: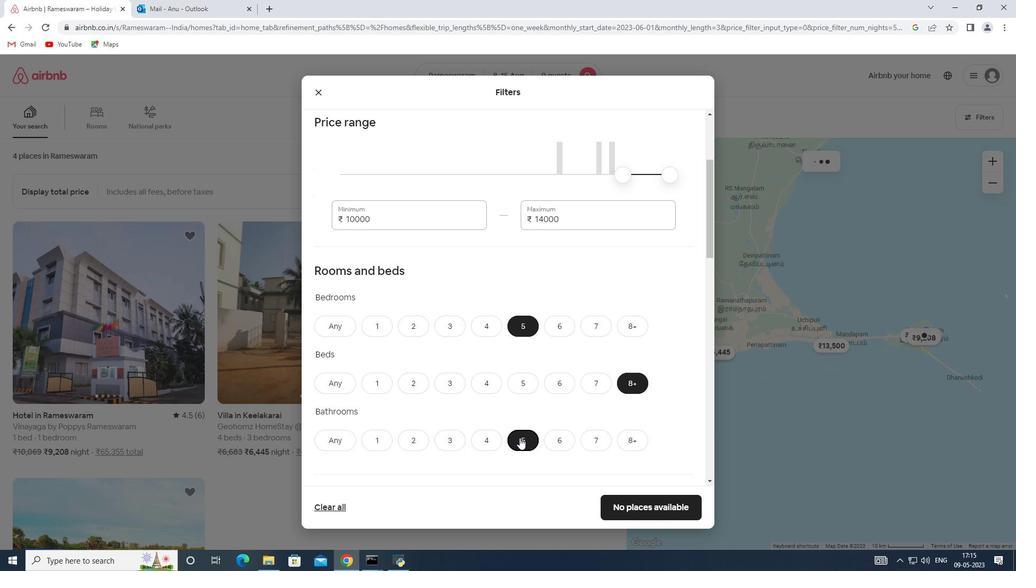 
Action: Mouse moved to (518, 438)
Screenshot: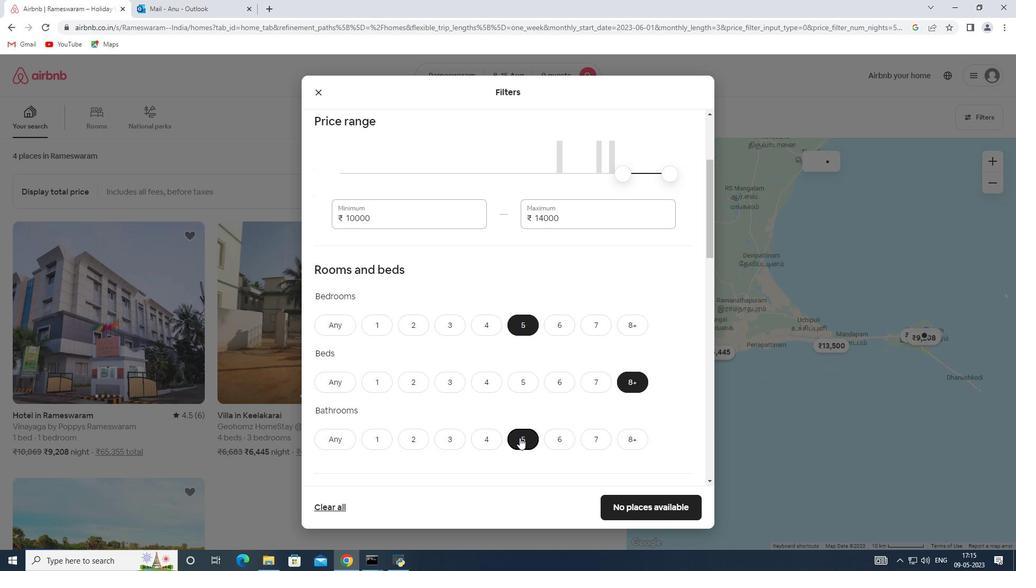 
Action: Mouse scrolled (518, 437) with delta (0, 0)
Screenshot: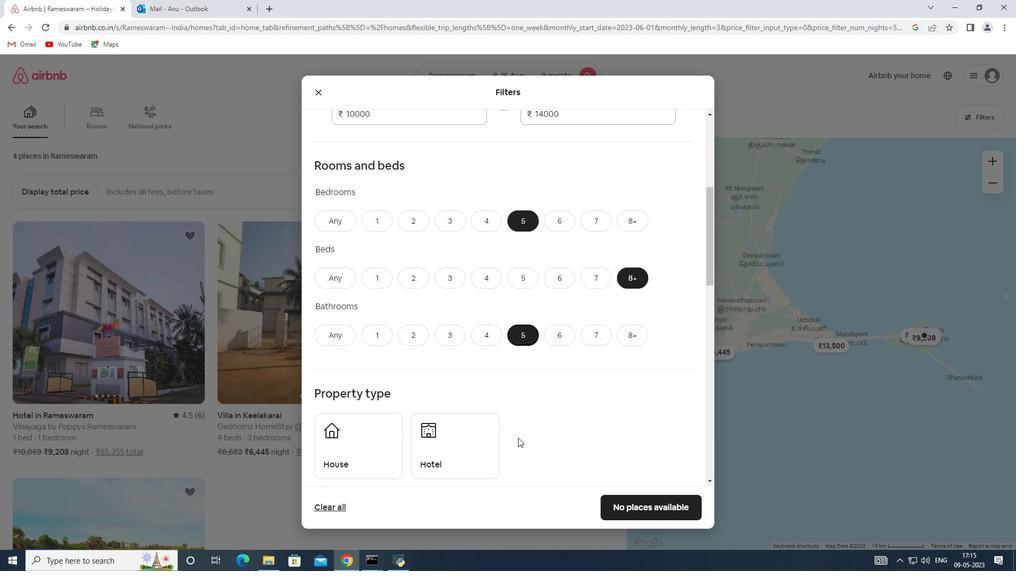 
Action: Mouse moved to (375, 404)
Screenshot: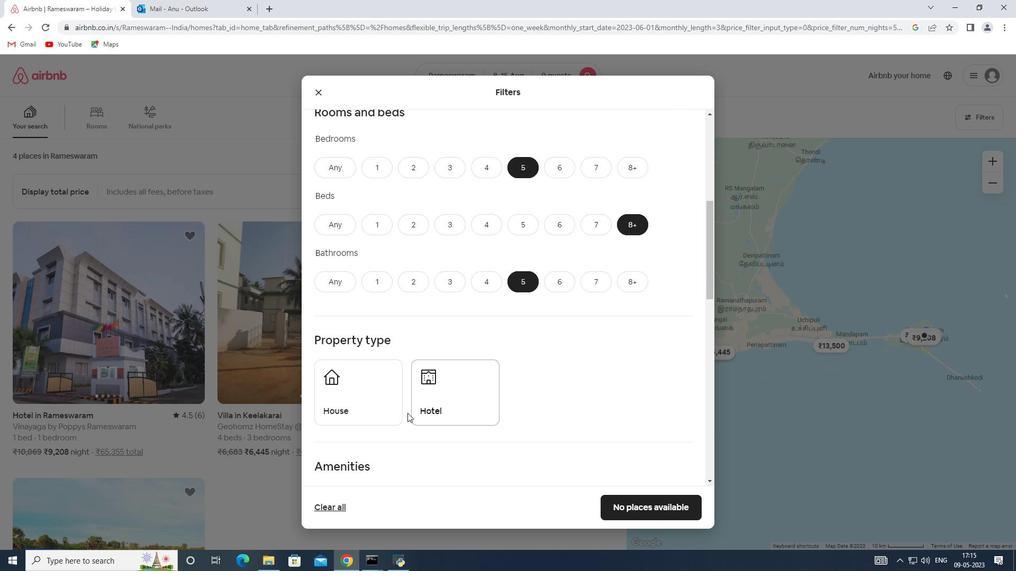 
Action: Mouse pressed left at (375, 404)
Screenshot: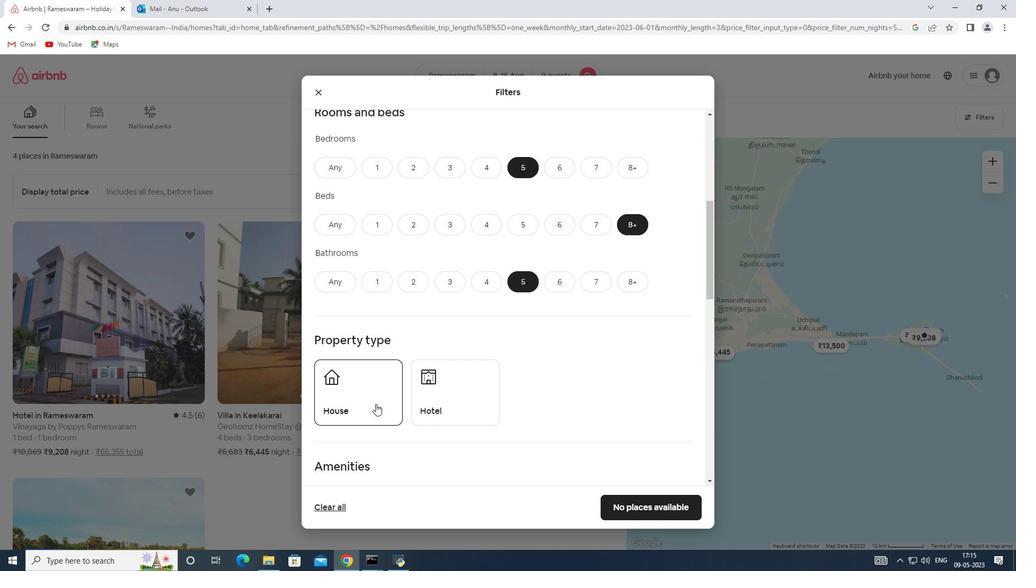 
Action: Mouse moved to (416, 415)
Screenshot: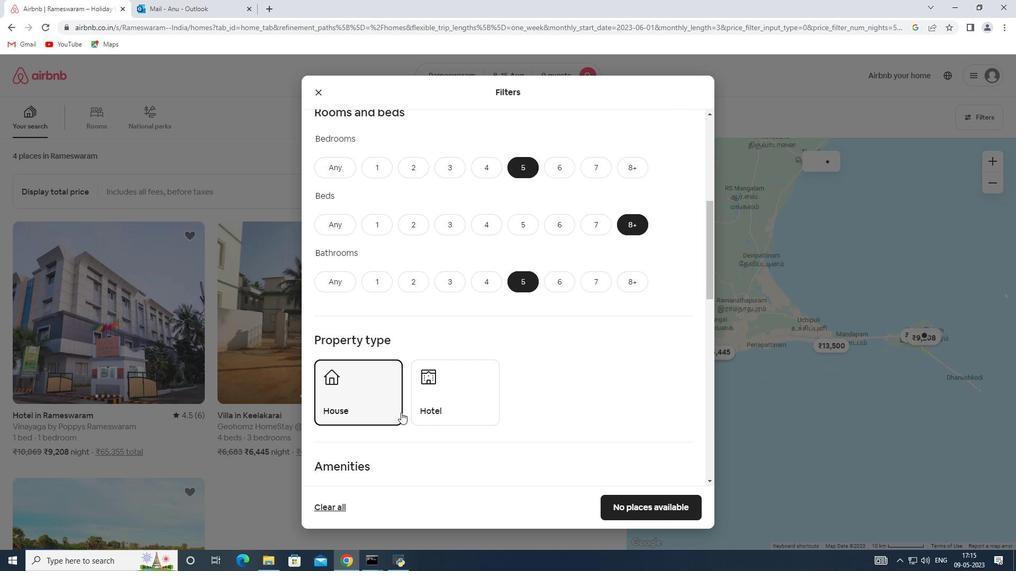
Action: Mouse scrolled (416, 415) with delta (0, 0)
Screenshot: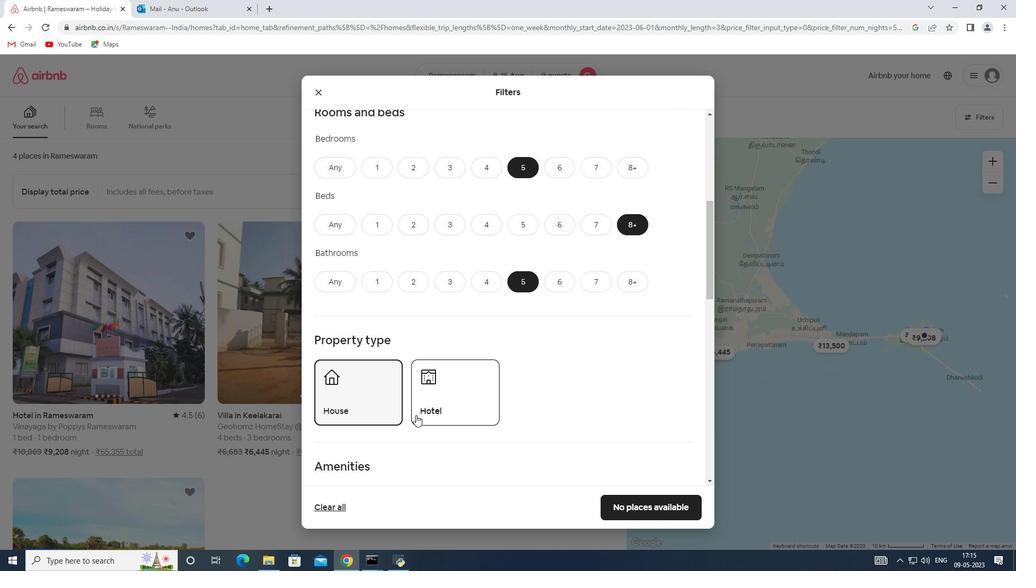 
Action: Mouse scrolled (416, 415) with delta (0, 0)
Screenshot: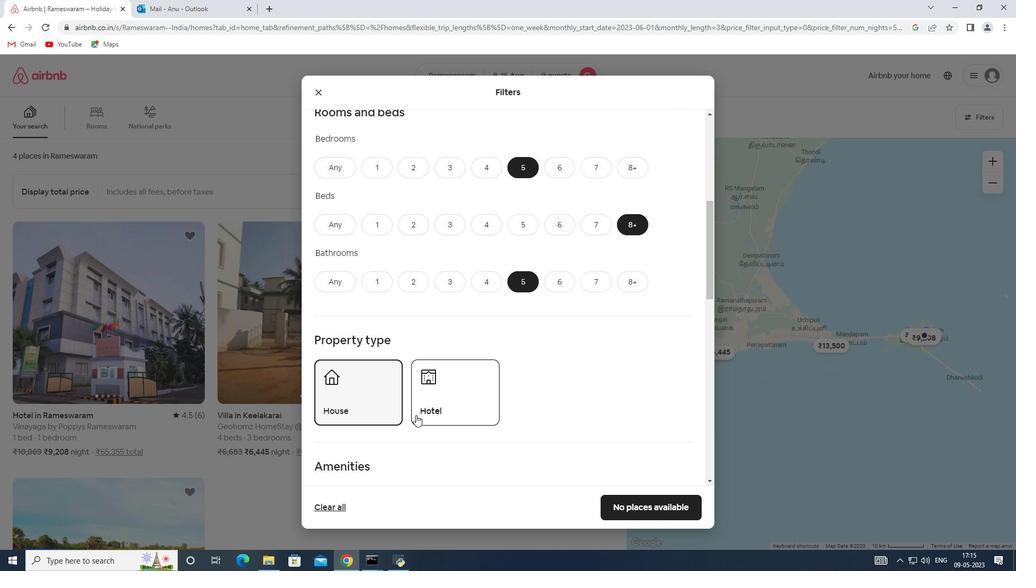 
Action: Mouse scrolled (416, 415) with delta (0, 0)
Screenshot: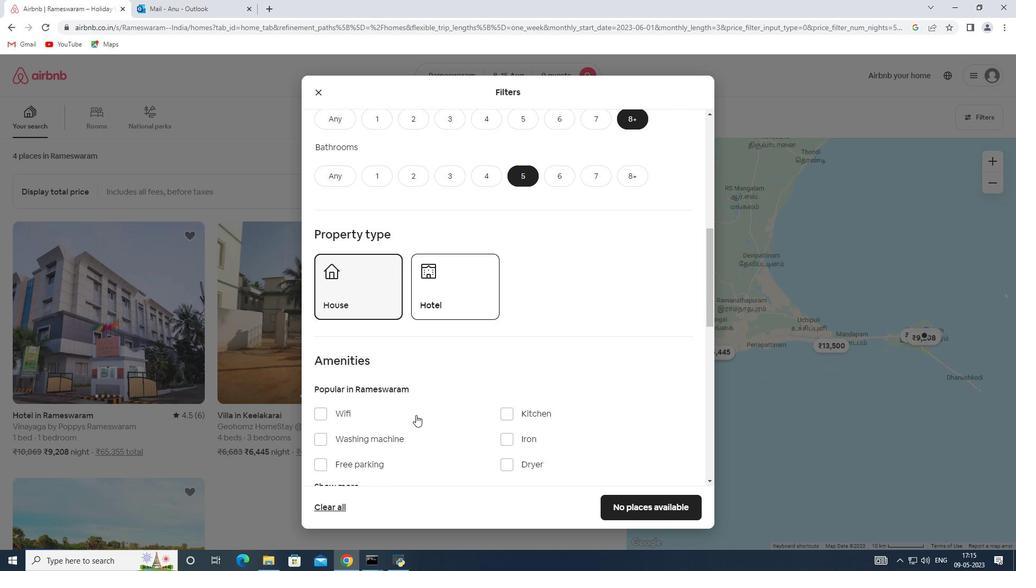 
Action: Mouse moved to (345, 362)
Screenshot: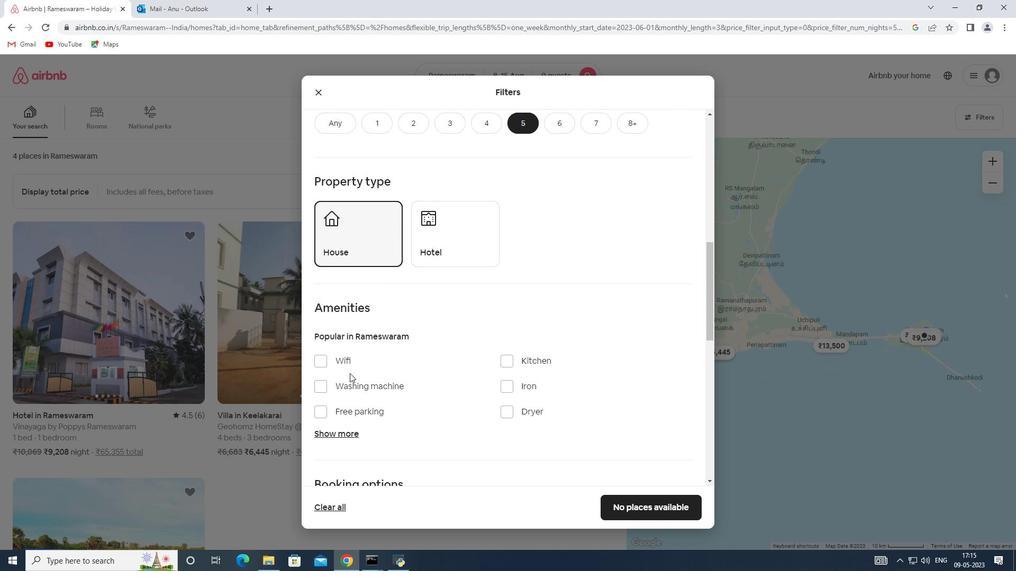 
Action: Mouse pressed left at (345, 362)
Screenshot: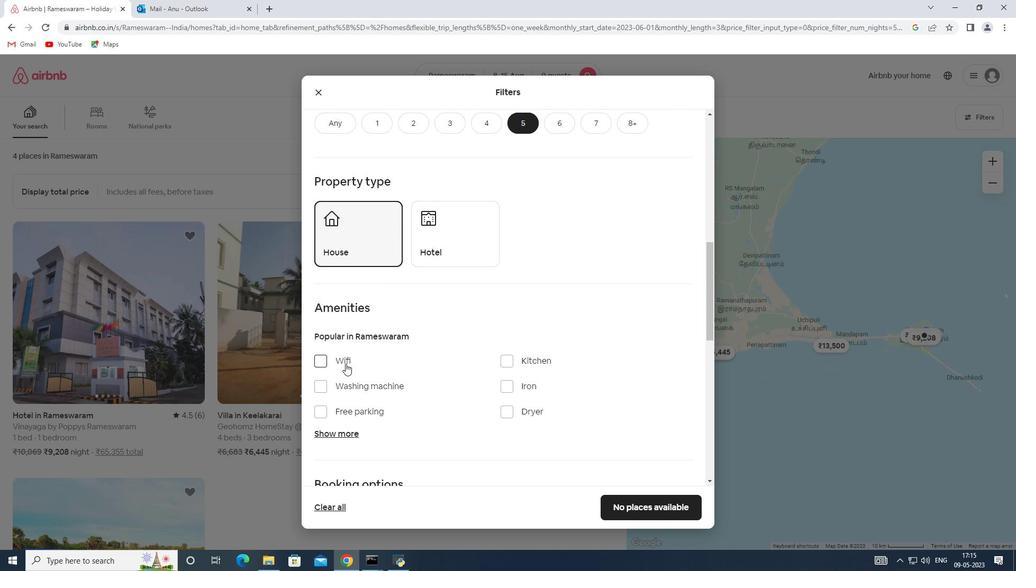 
Action: Mouse moved to (331, 433)
Screenshot: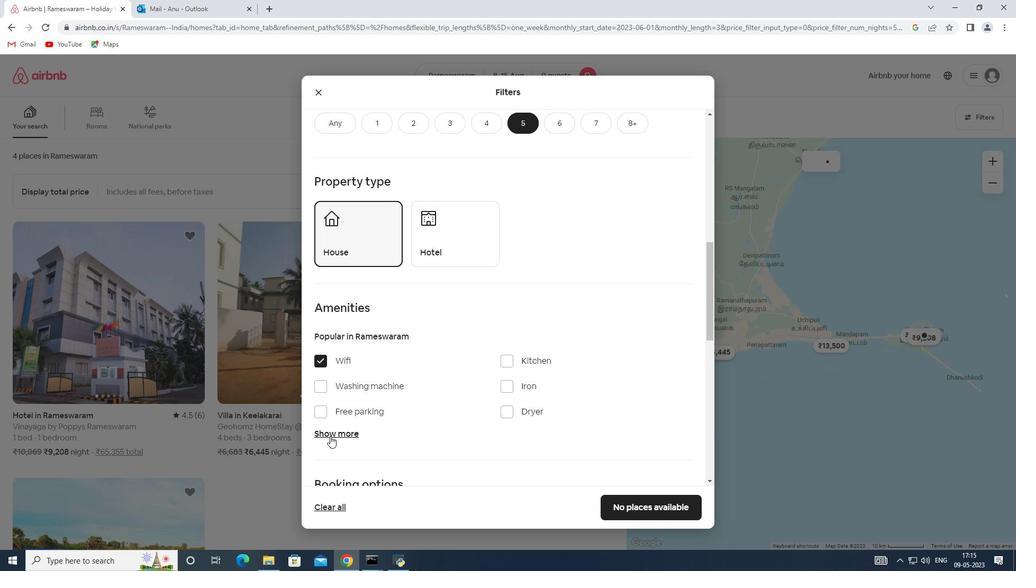 
Action: Mouse pressed left at (331, 433)
Screenshot: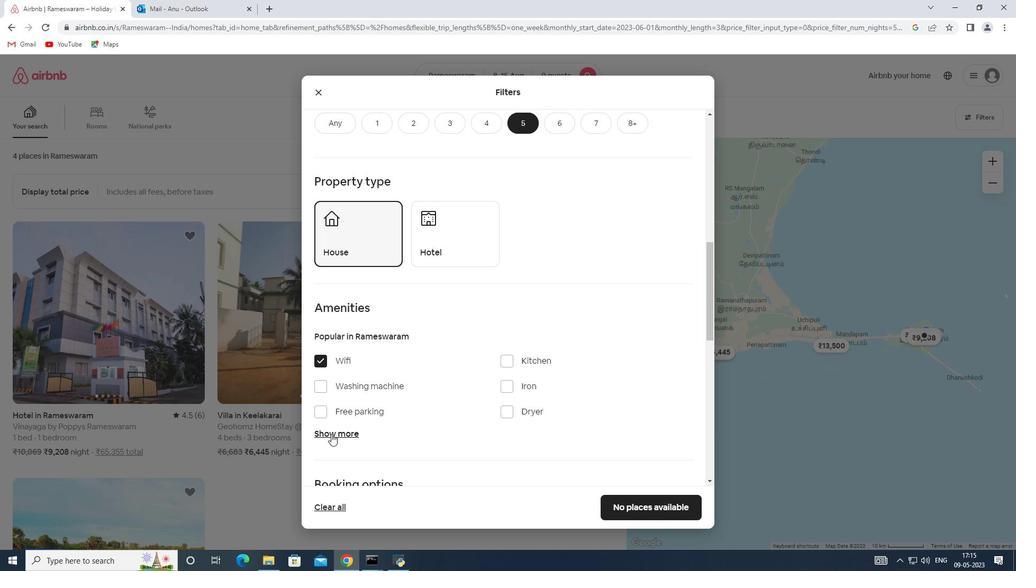 
Action: Mouse moved to (400, 435)
Screenshot: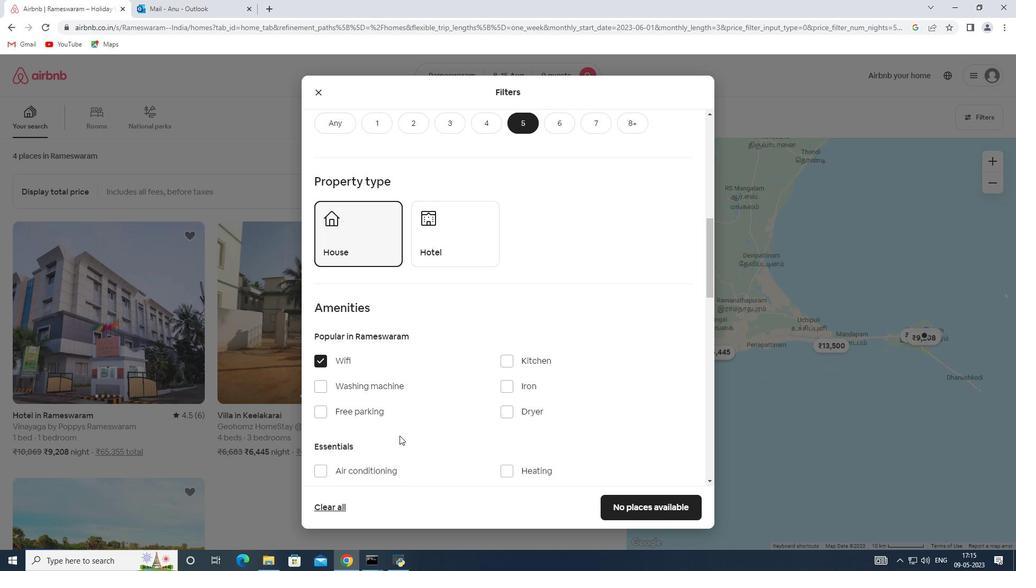 
Action: Mouse scrolled (400, 435) with delta (0, 0)
Screenshot: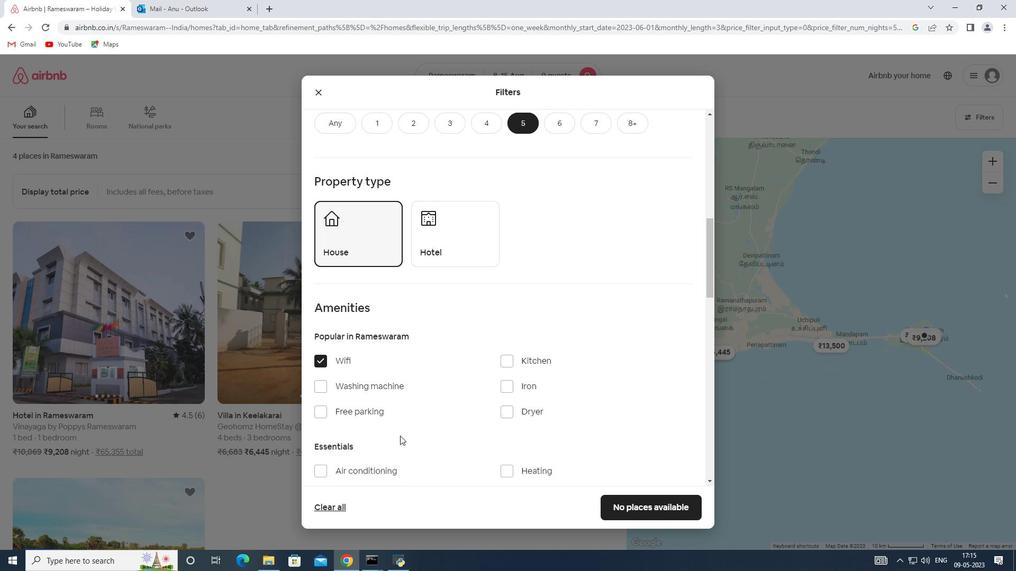 
Action: Mouse scrolled (400, 435) with delta (0, 0)
Screenshot: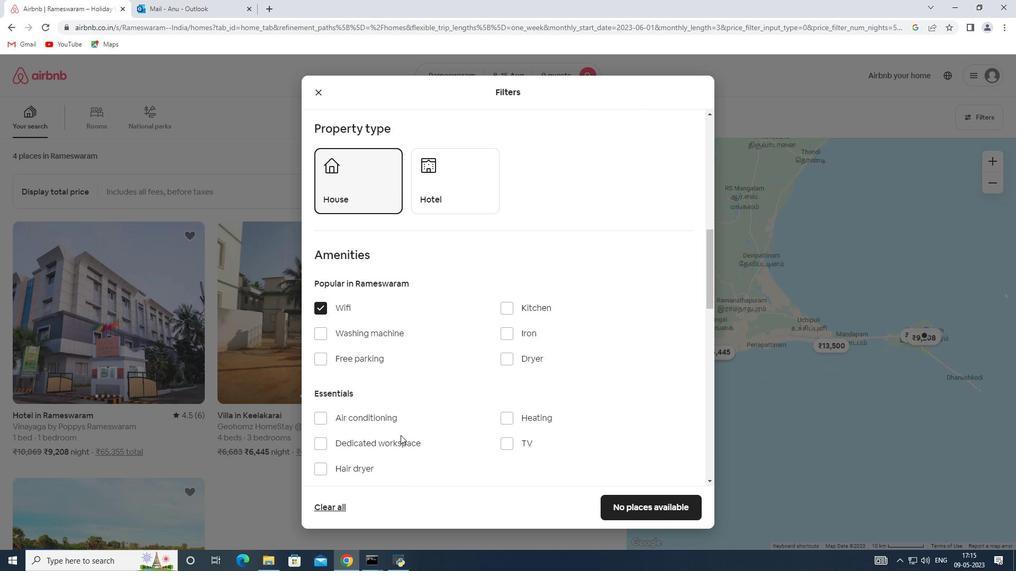 
Action: Mouse moved to (508, 388)
Screenshot: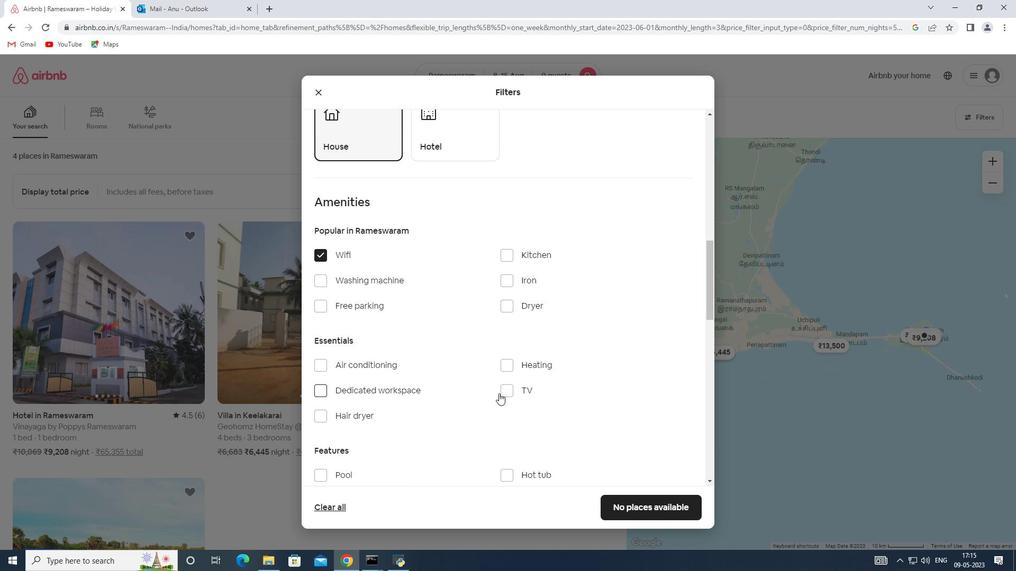 
Action: Mouse pressed left at (508, 388)
Screenshot: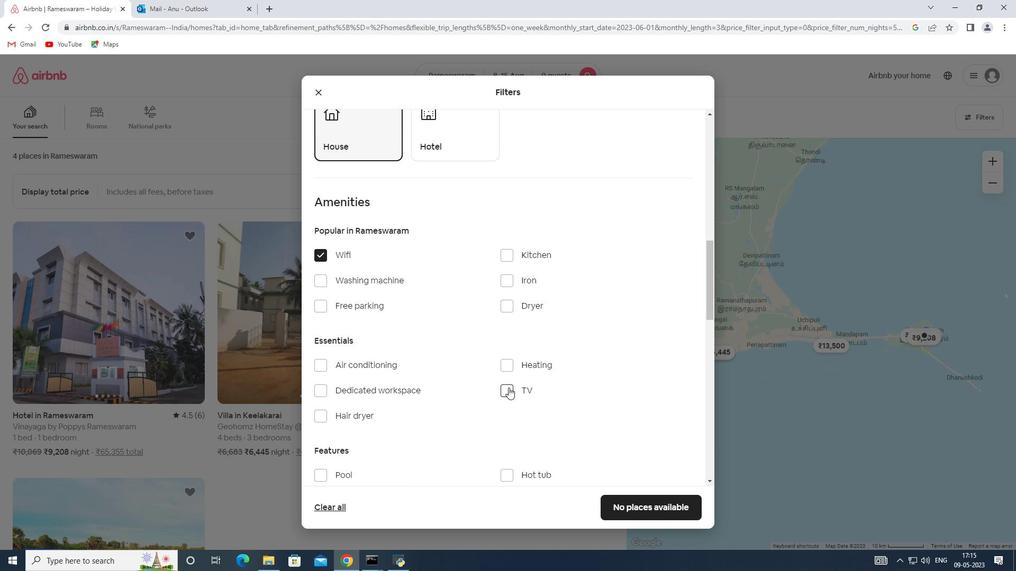 
Action: Mouse moved to (323, 303)
Screenshot: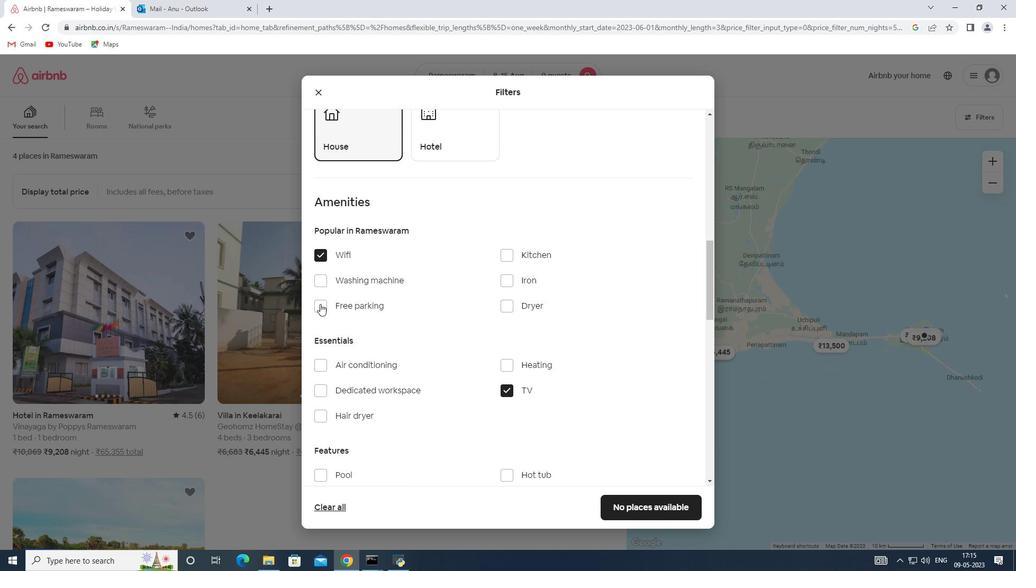 
Action: Mouse pressed left at (323, 303)
Screenshot: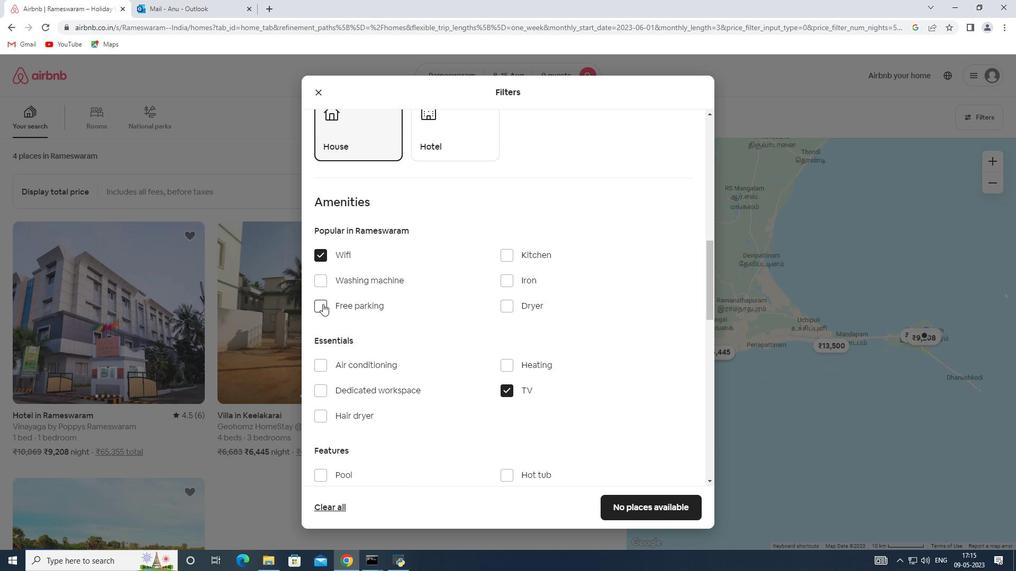 
Action: Mouse moved to (421, 374)
Screenshot: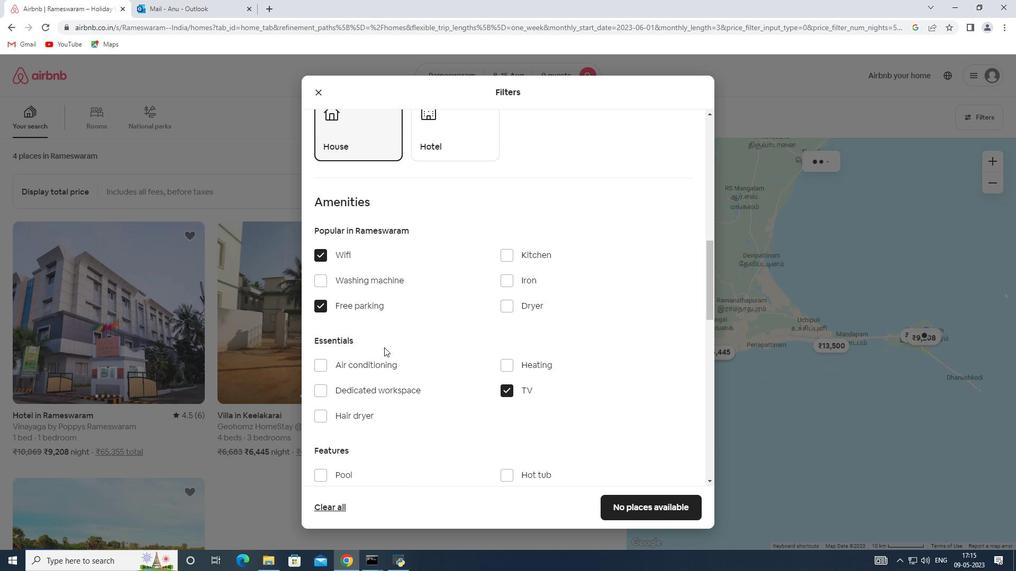 
Action: Mouse scrolled (421, 373) with delta (0, 0)
Screenshot: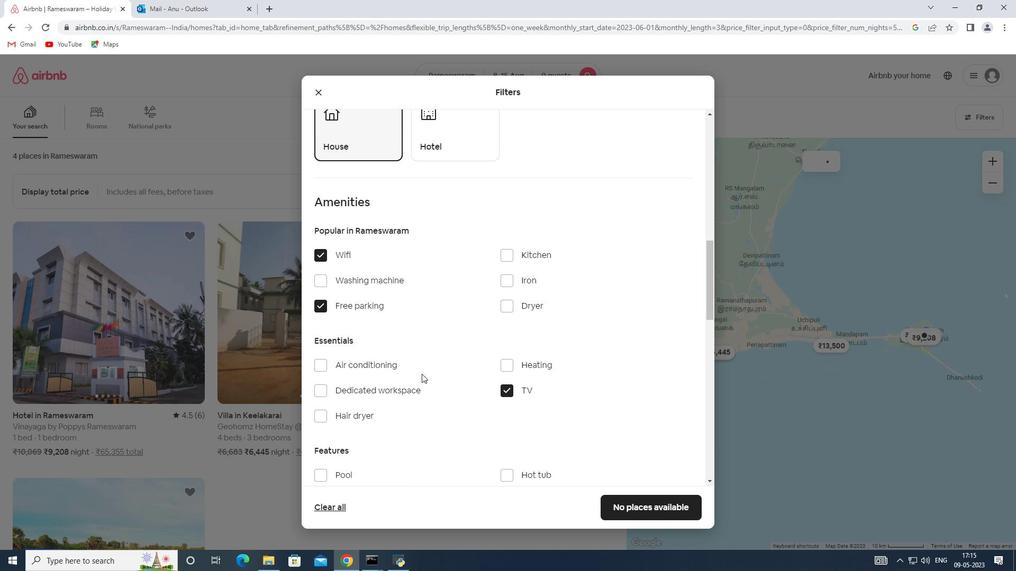 
Action: Mouse scrolled (421, 373) with delta (0, 0)
Screenshot: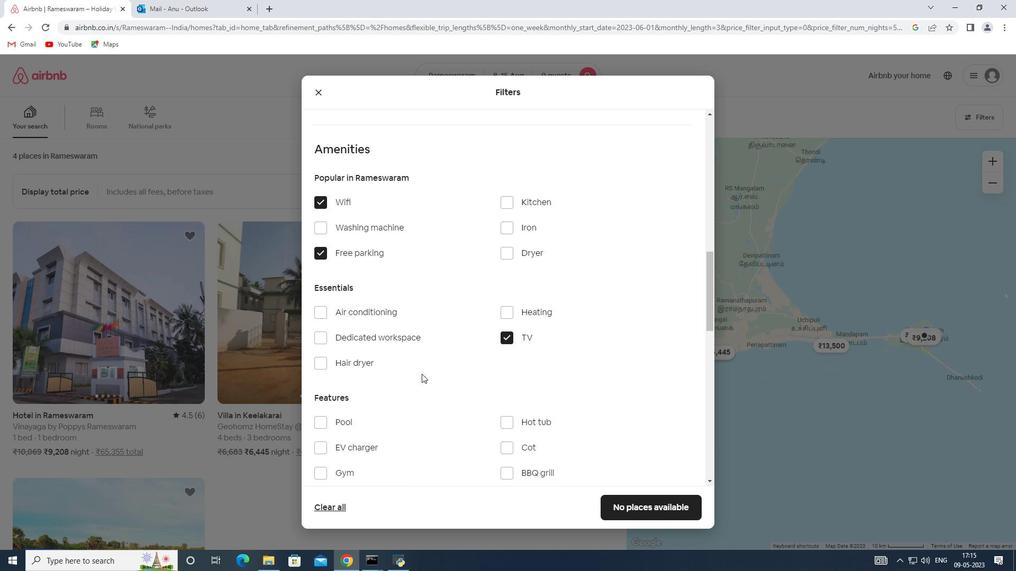 
Action: Mouse scrolled (421, 373) with delta (0, 0)
Screenshot: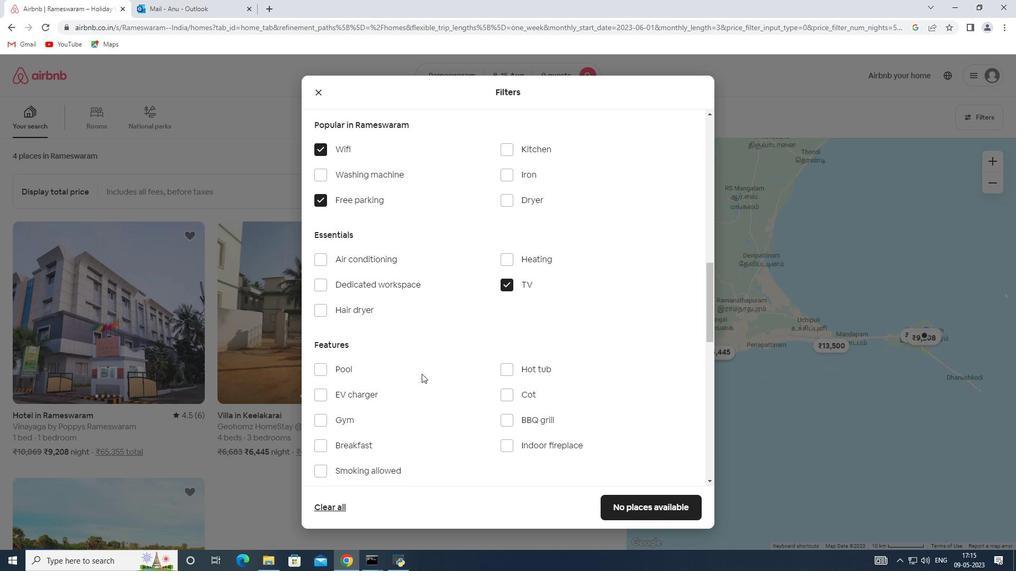 
Action: Mouse scrolled (421, 373) with delta (0, 0)
Screenshot: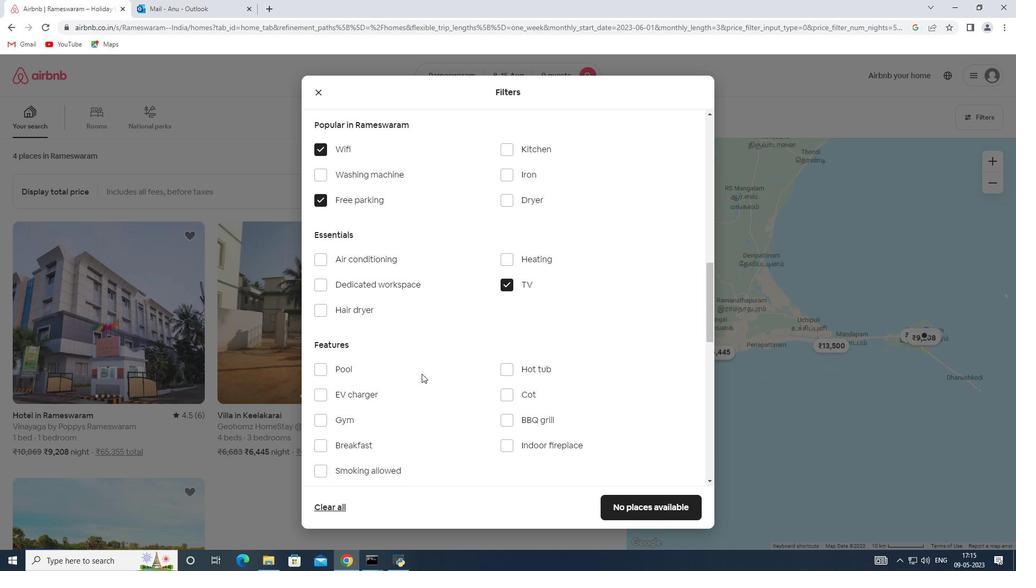 
Action: Mouse moved to (349, 314)
Screenshot: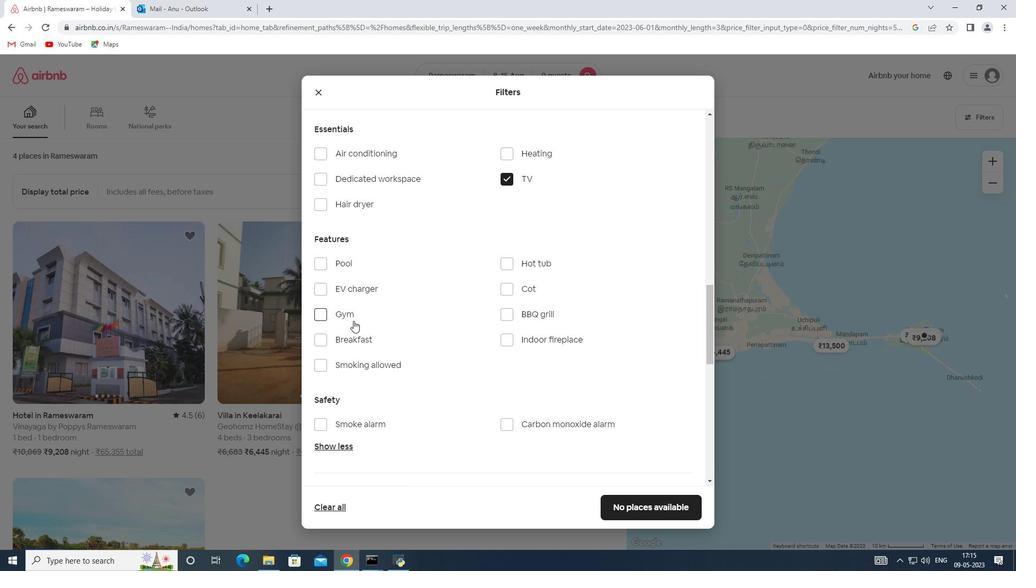 
Action: Mouse pressed left at (349, 314)
Screenshot: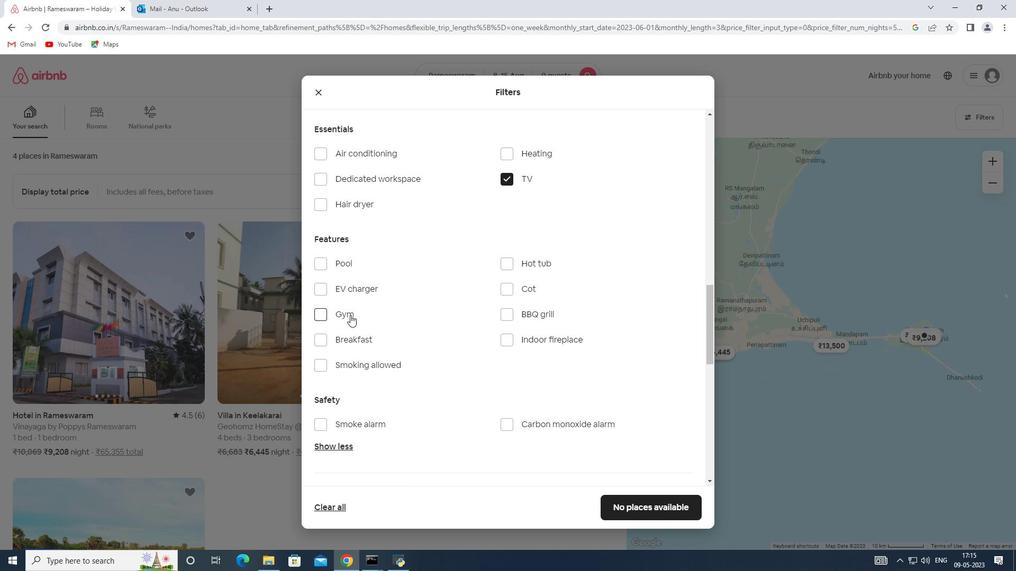 
Action: Mouse moved to (353, 340)
Screenshot: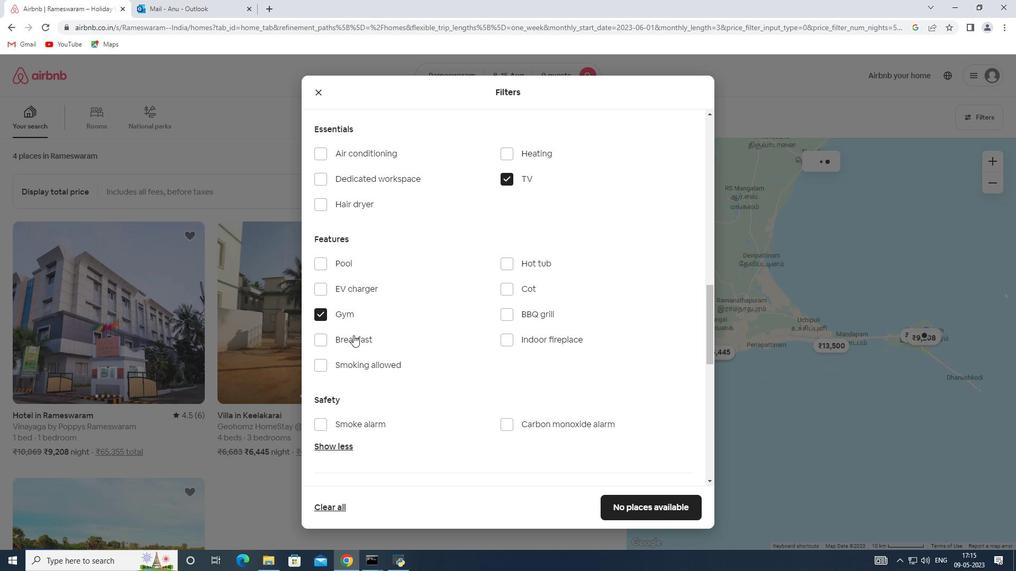 
Action: Mouse pressed left at (353, 340)
Screenshot: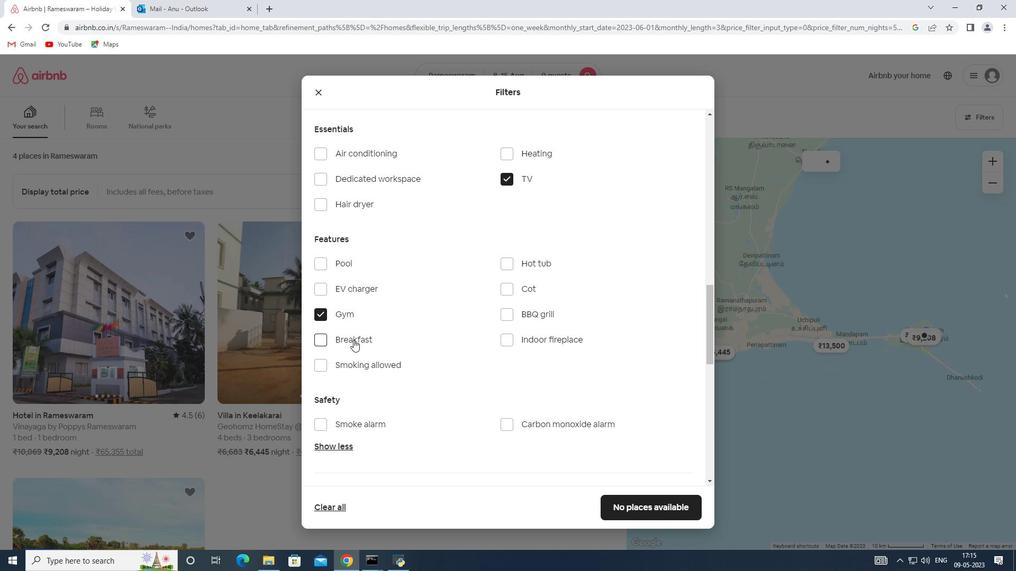 
Action: Mouse moved to (443, 367)
Screenshot: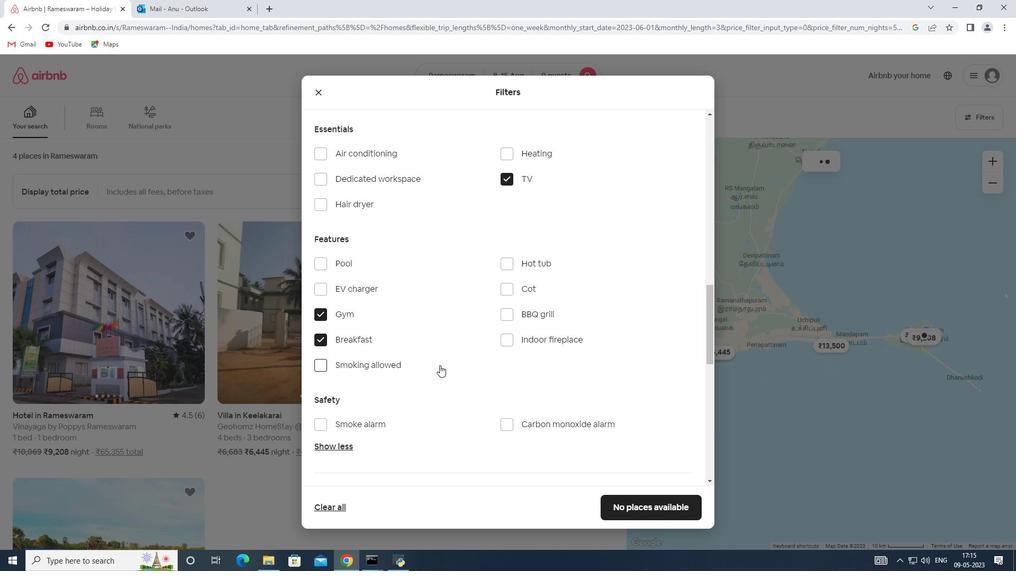 
Action: Mouse scrolled (443, 367) with delta (0, 0)
Screenshot: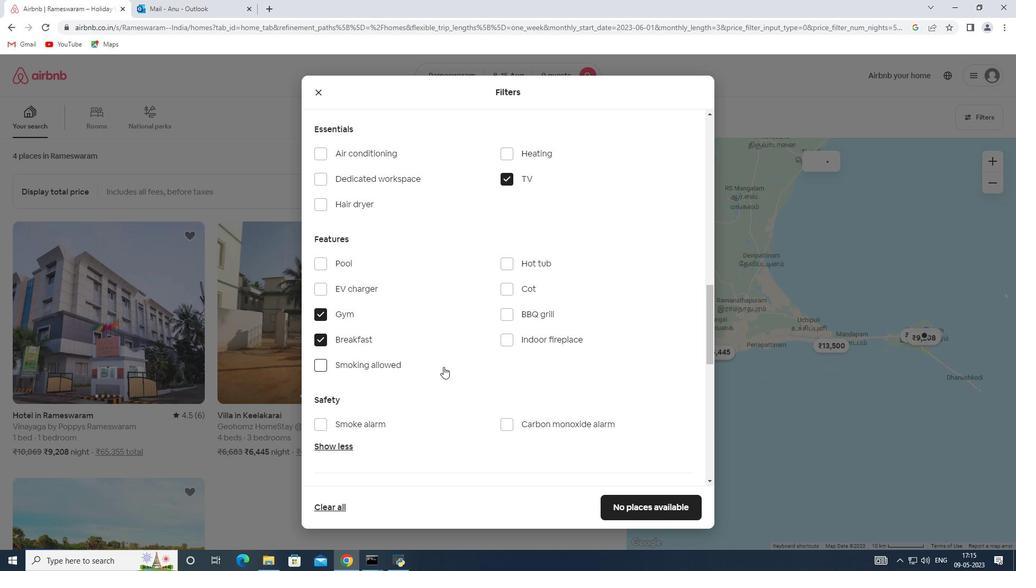 
Action: Mouse moved to (443, 367)
Screenshot: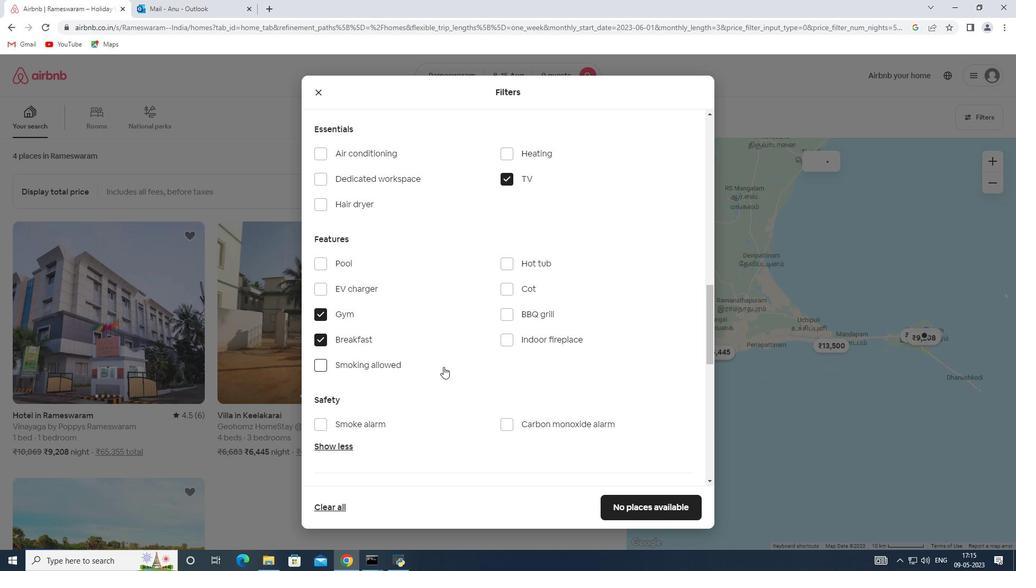 
Action: Mouse scrolled (443, 366) with delta (0, 0)
Screenshot: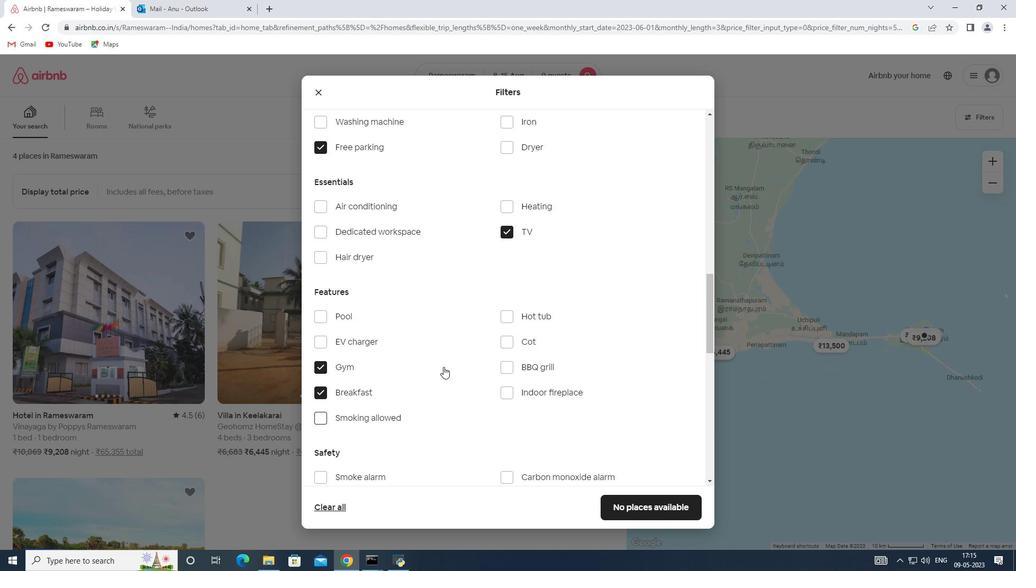 
Action: Mouse scrolled (443, 366) with delta (0, 0)
Screenshot: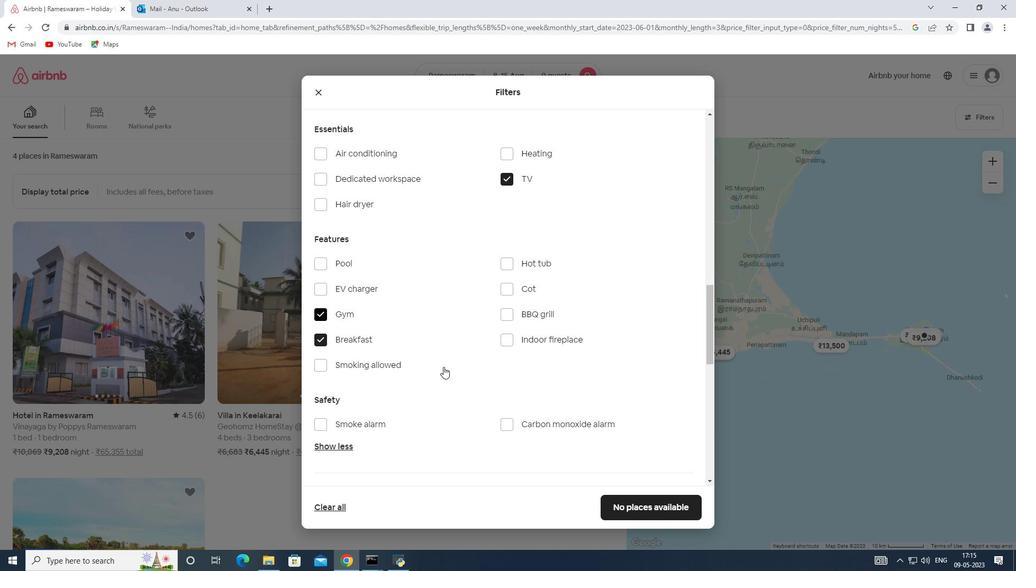 
Action: Mouse scrolled (443, 366) with delta (0, 0)
Screenshot: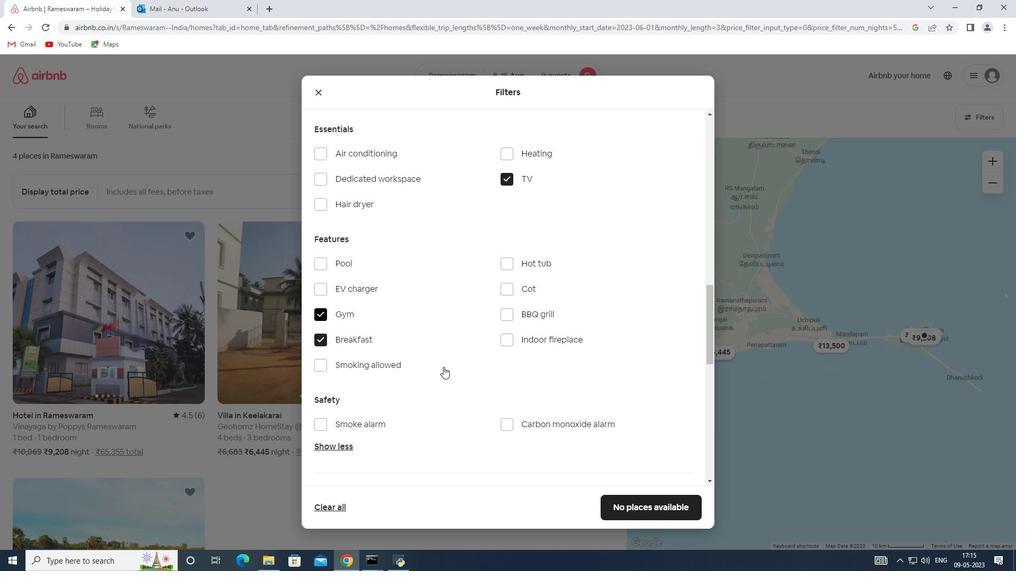 
Action: Mouse scrolled (443, 366) with delta (0, 0)
Screenshot: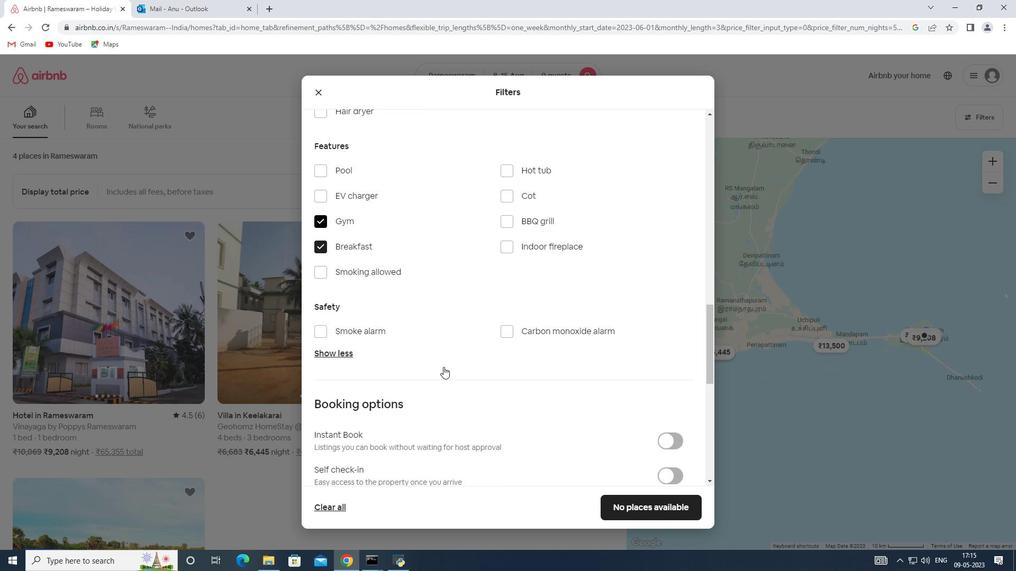 
Action: Mouse moved to (662, 410)
Screenshot: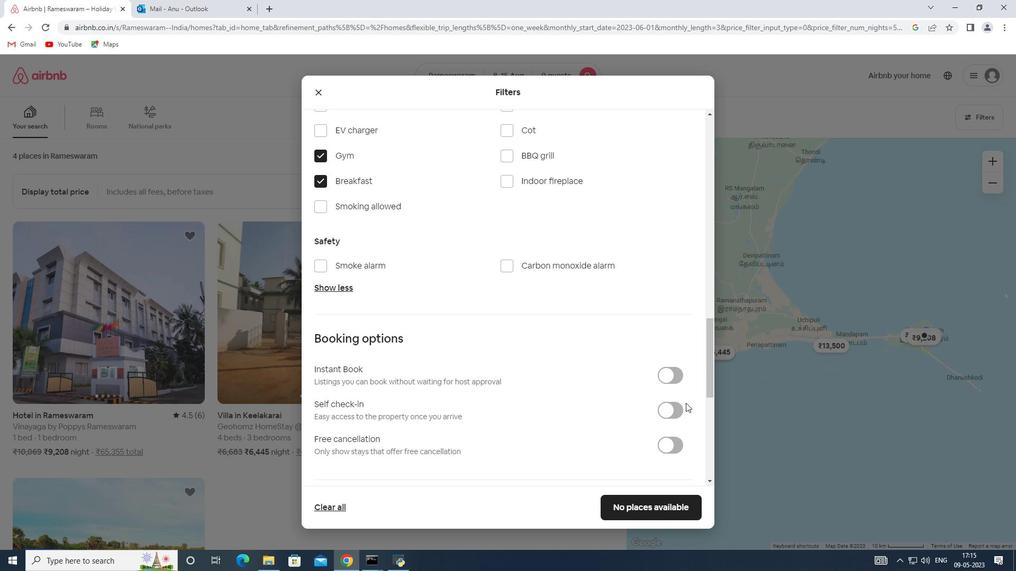 
Action: Mouse pressed left at (662, 410)
Screenshot: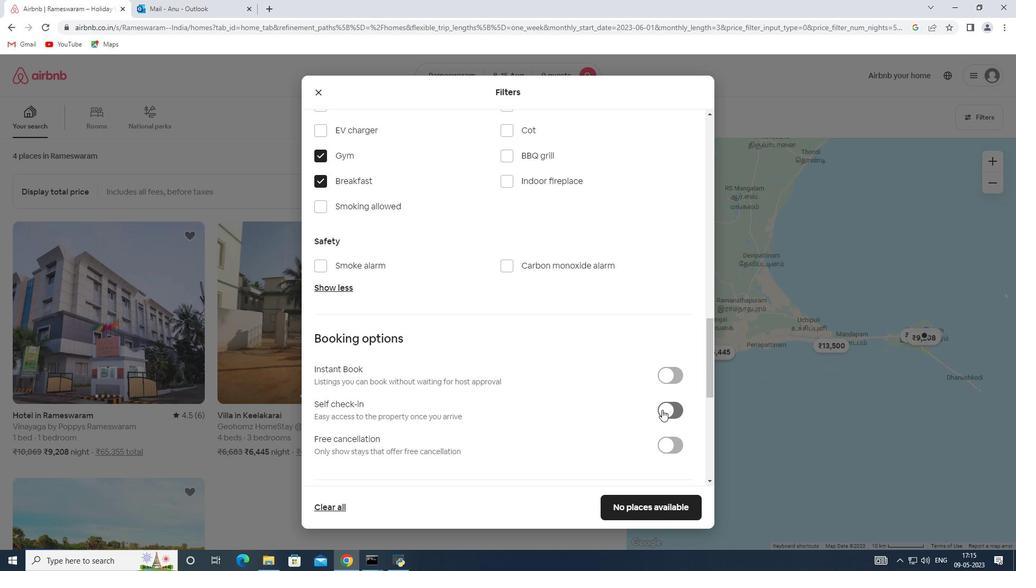 
Action: Mouse moved to (479, 391)
Screenshot: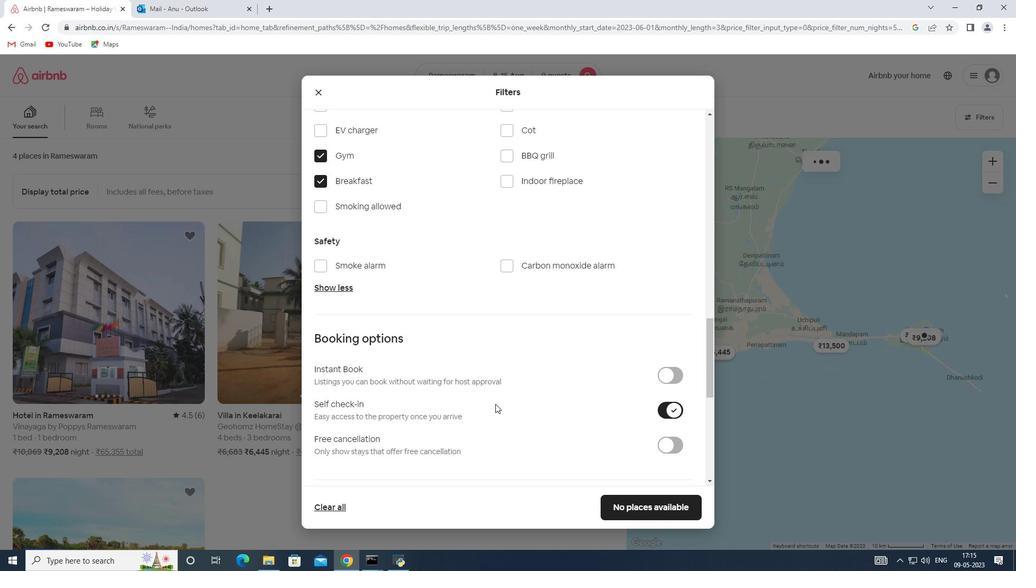 
Action: Mouse scrolled (479, 391) with delta (0, 0)
Screenshot: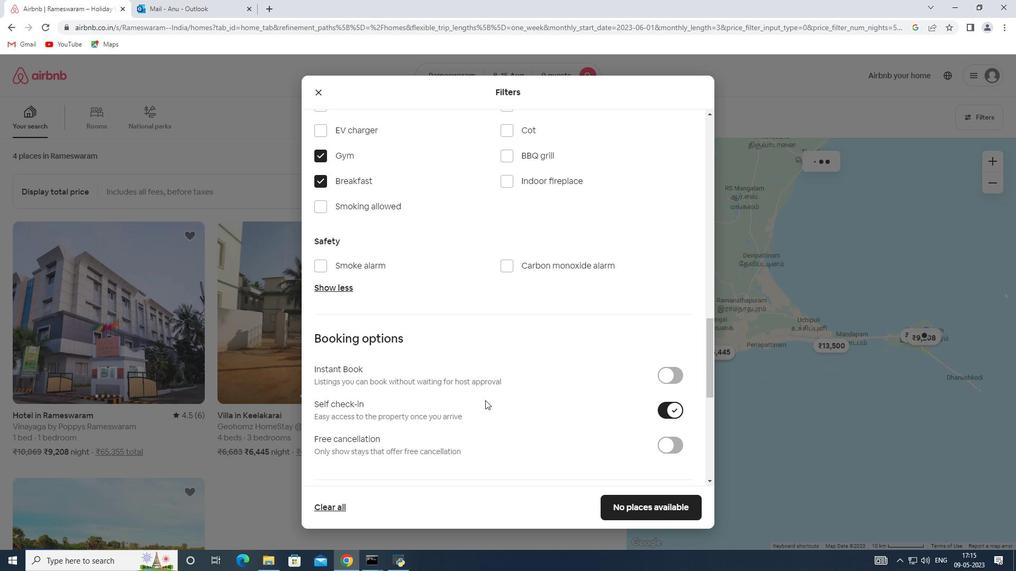 
Action: Mouse scrolled (479, 391) with delta (0, 0)
Screenshot: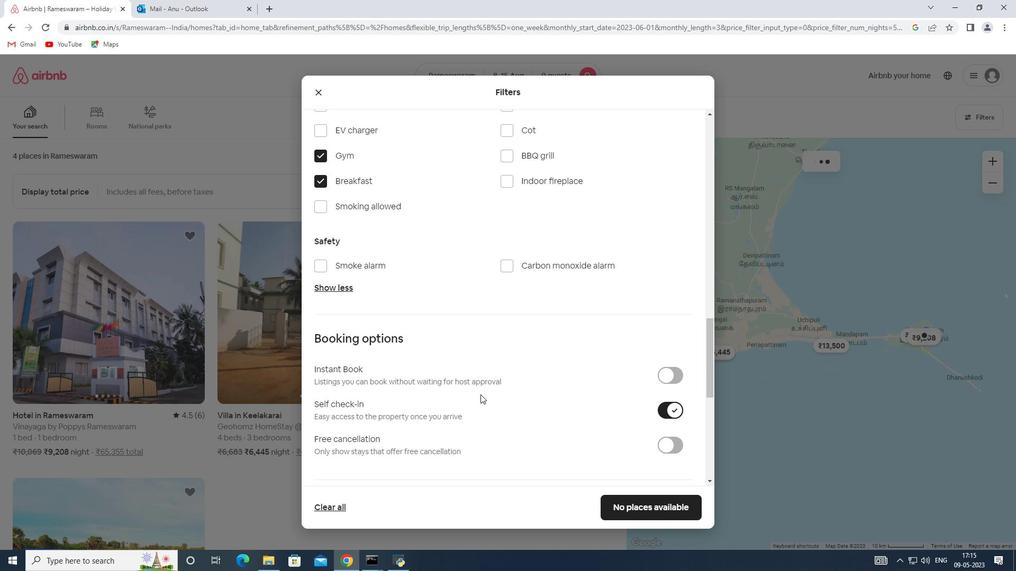 
Action: Mouse scrolled (479, 391) with delta (0, 0)
Screenshot: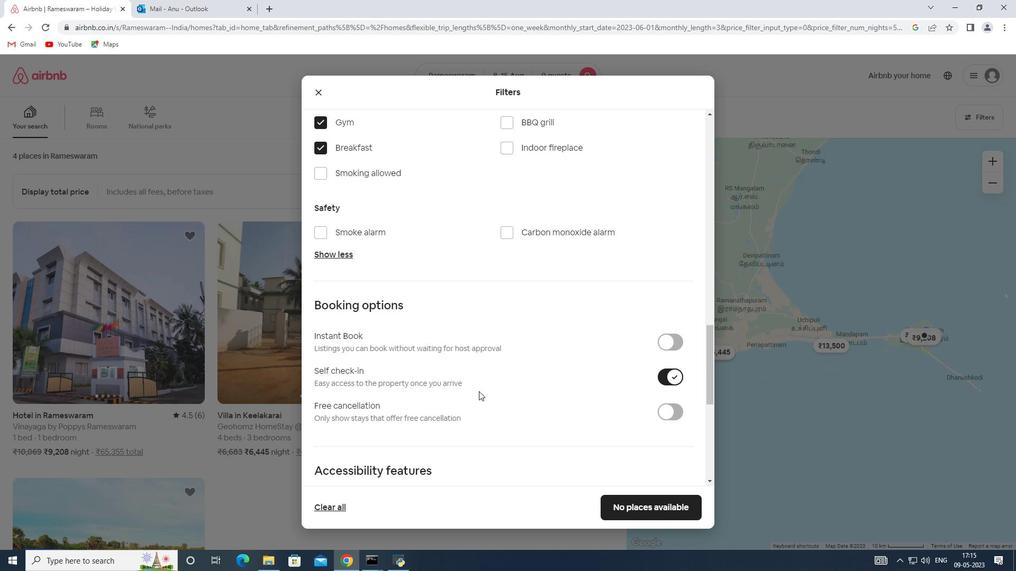 
Action: Mouse scrolled (479, 391) with delta (0, 0)
Screenshot: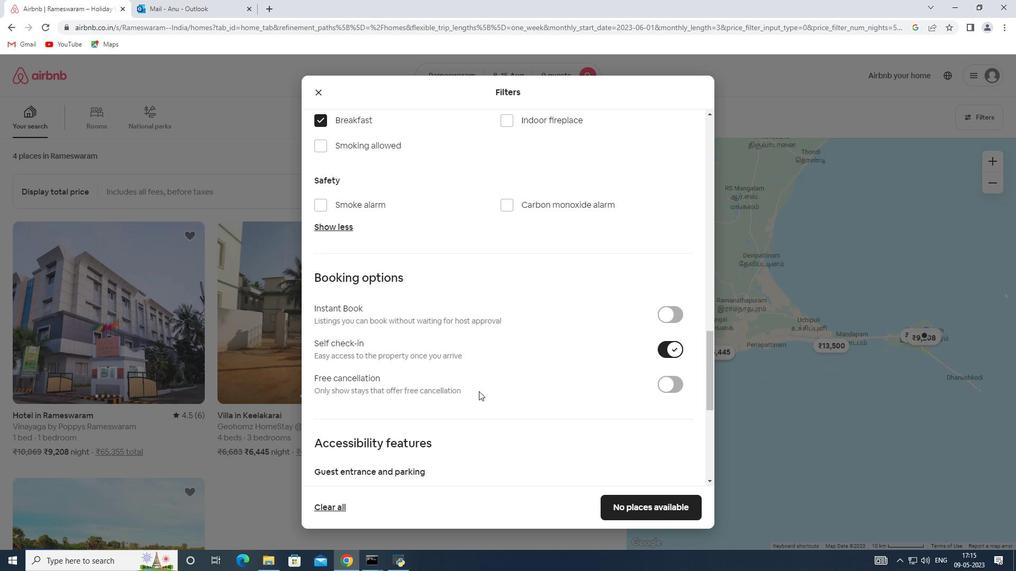 
Action: Mouse moved to (411, 418)
Screenshot: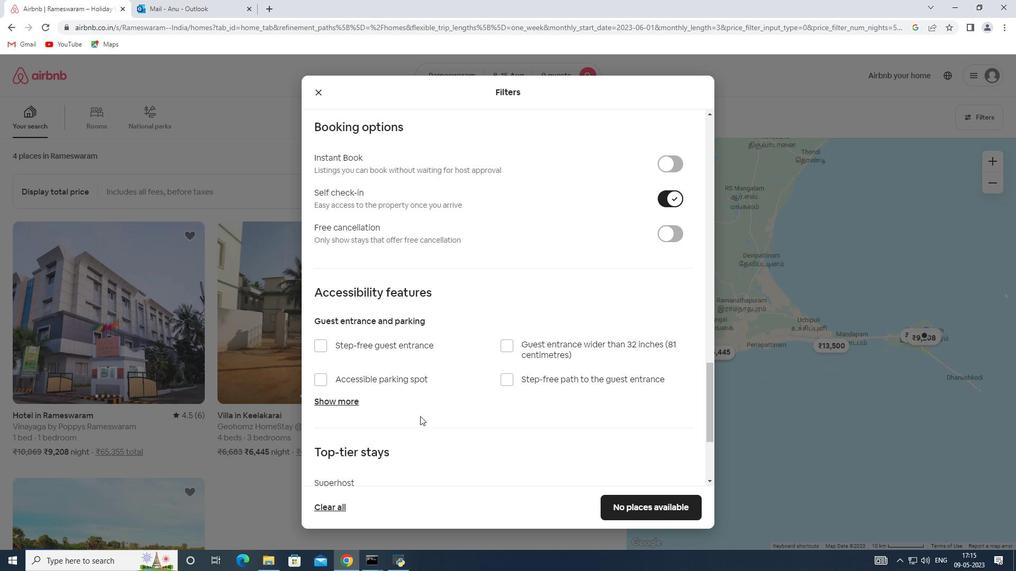 
Action: Mouse scrolled (411, 418) with delta (0, 0)
Screenshot: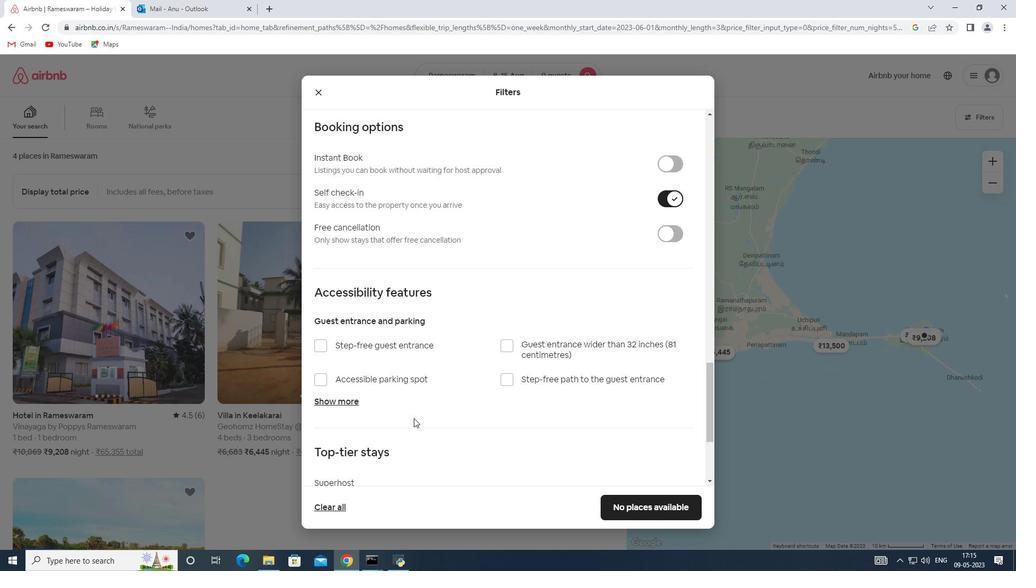 
Action: Mouse scrolled (411, 418) with delta (0, 0)
Screenshot: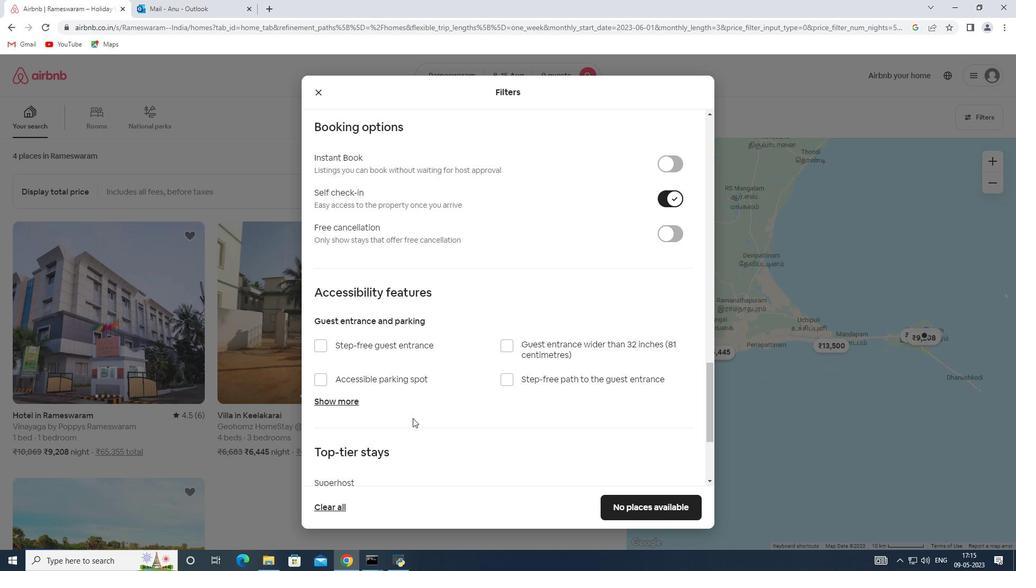 
Action: Mouse scrolled (411, 418) with delta (0, 0)
Screenshot: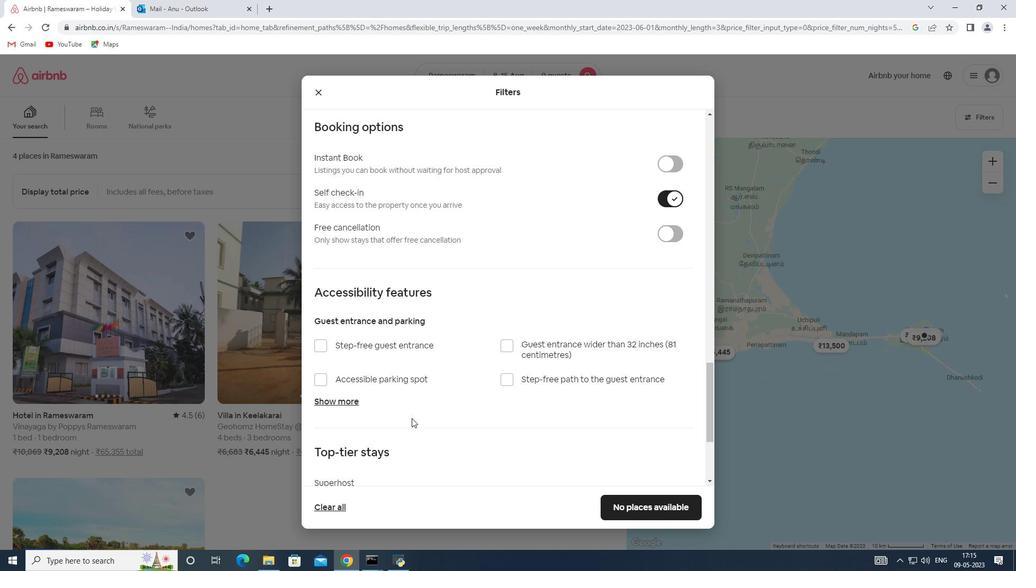 
Action: Mouse moved to (348, 437)
Screenshot: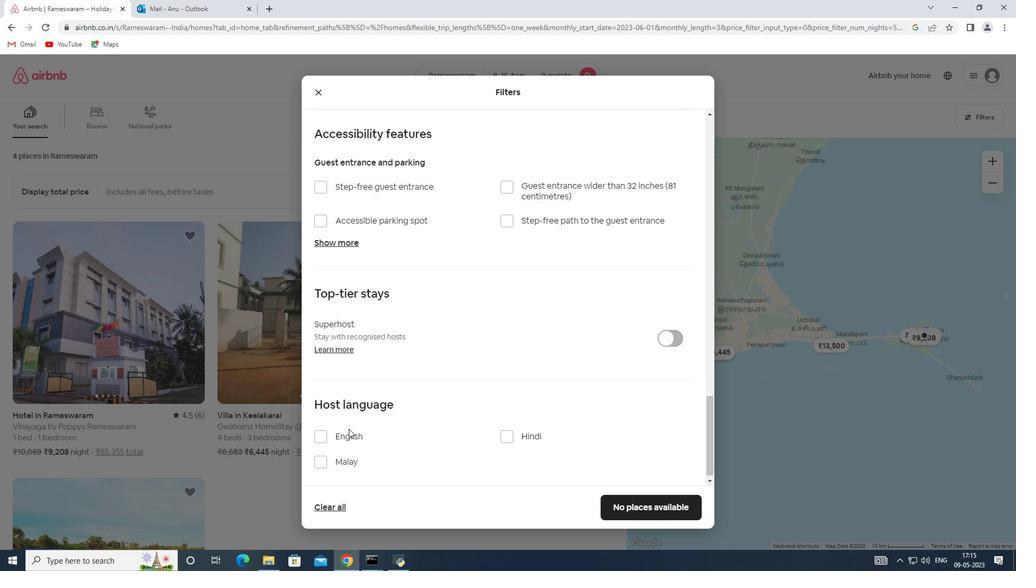 
Action: Mouse pressed left at (348, 437)
Screenshot: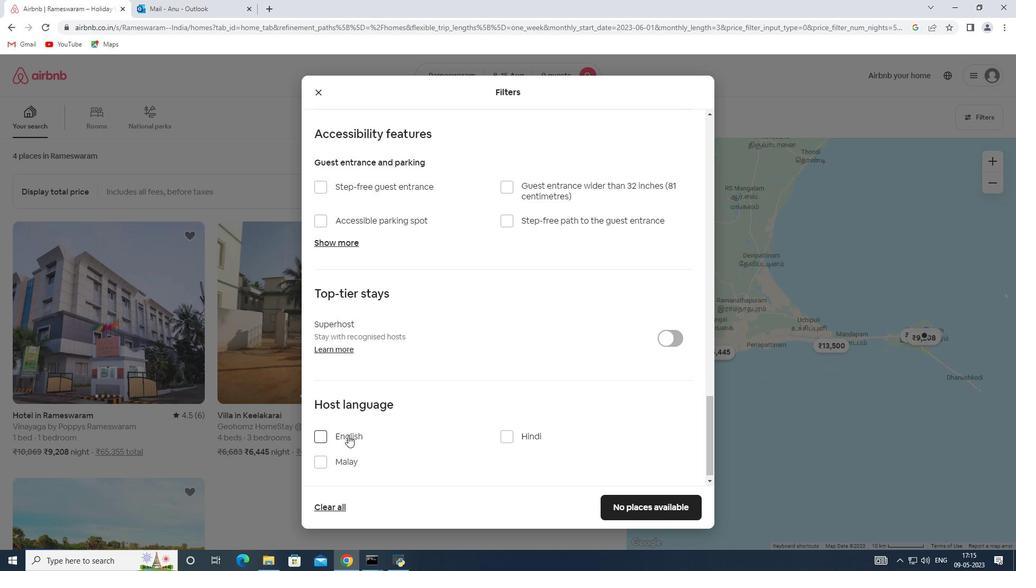 
Action: Mouse moved to (639, 503)
Screenshot: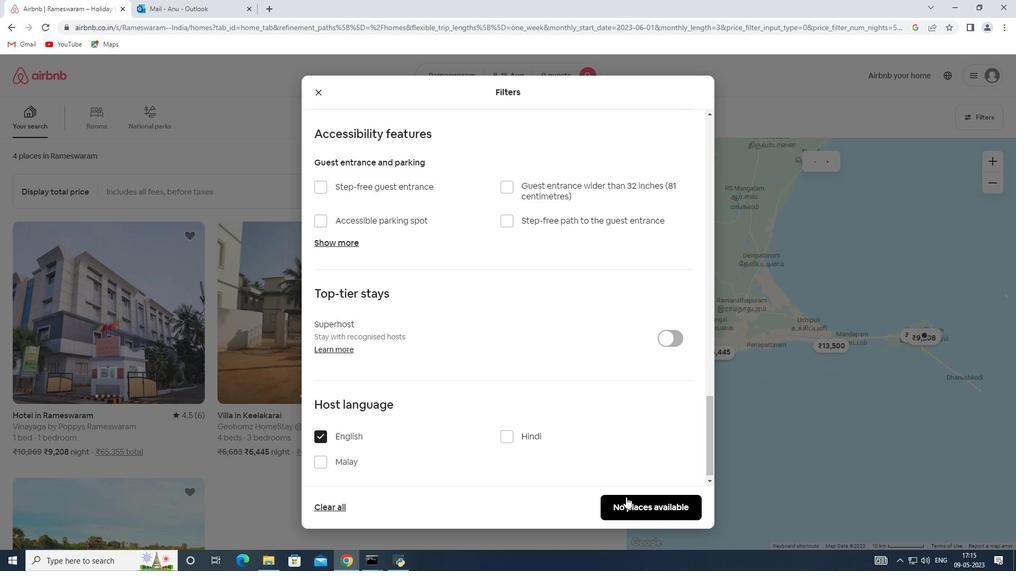
Action: Mouse pressed left at (639, 503)
Screenshot: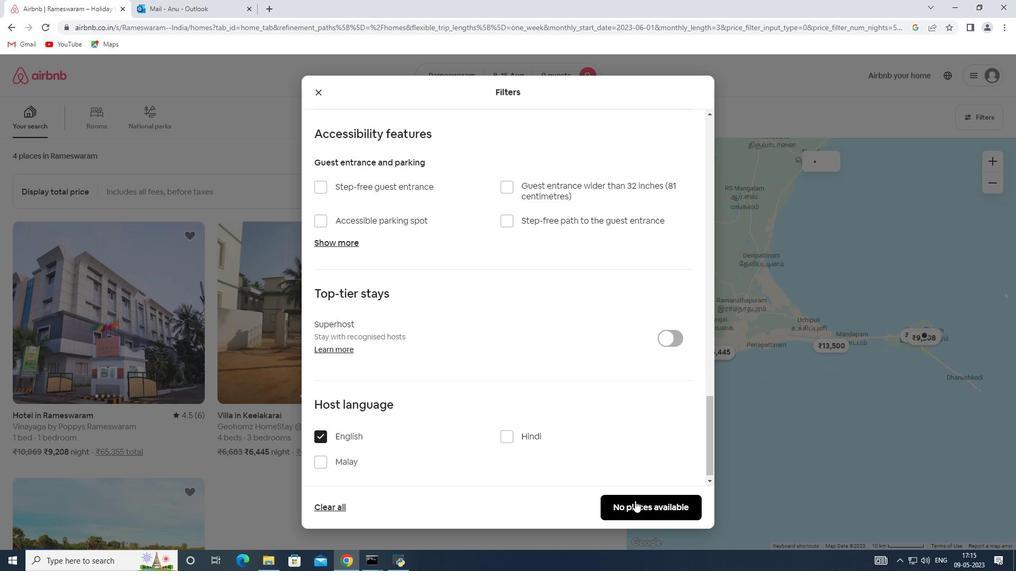 
